 Task: Search one way flight ticket for 5 adults, 2 children, 1 infant in seat and 1 infant on lap in economy from Pellston: Pellston Regional/emmet County Airport to Springfield: Abraham Lincoln Capital Airport on 5-2-2023. Choice of flights is Sun country airlines. Number of bags: 2 carry on bags. Price is upto 60000. Outbound departure time preference is 5:15.
Action: Mouse moved to (332, 135)
Screenshot: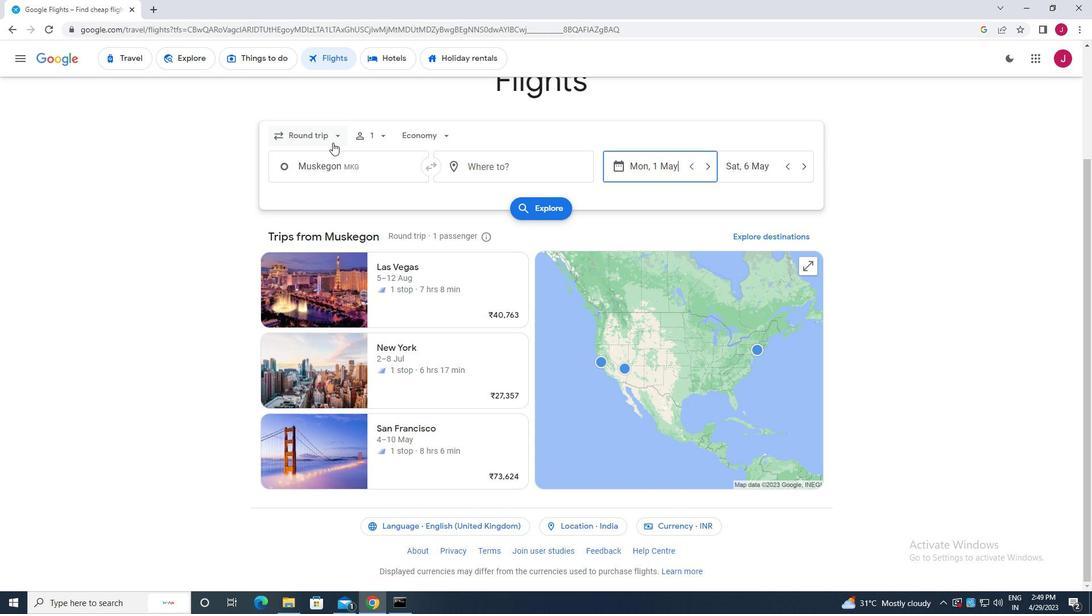 
Action: Mouse pressed left at (332, 135)
Screenshot: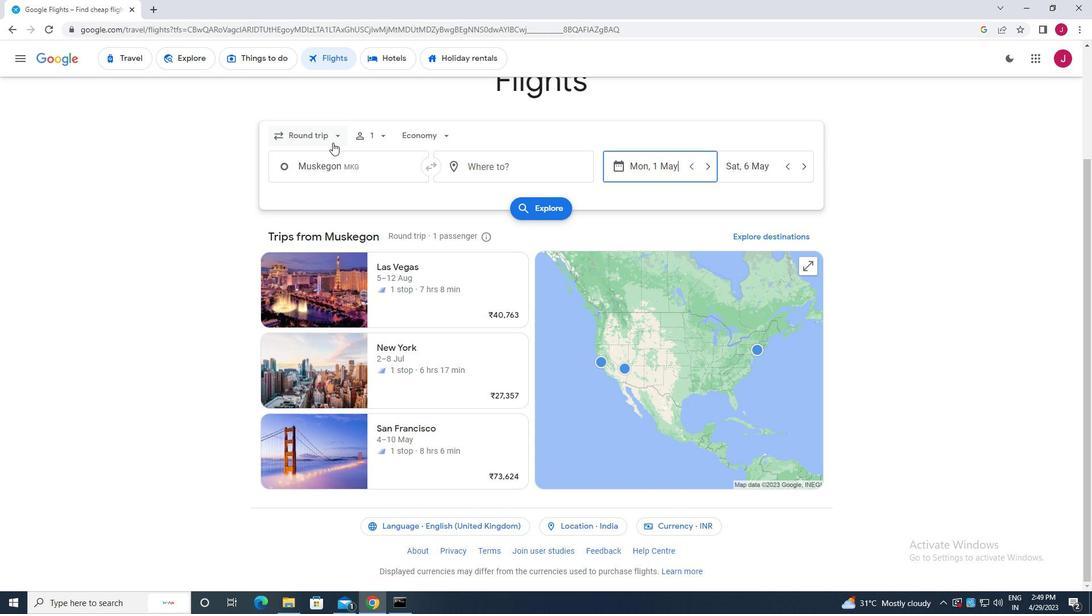 
Action: Mouse moved to (321, 187)
Screenshot: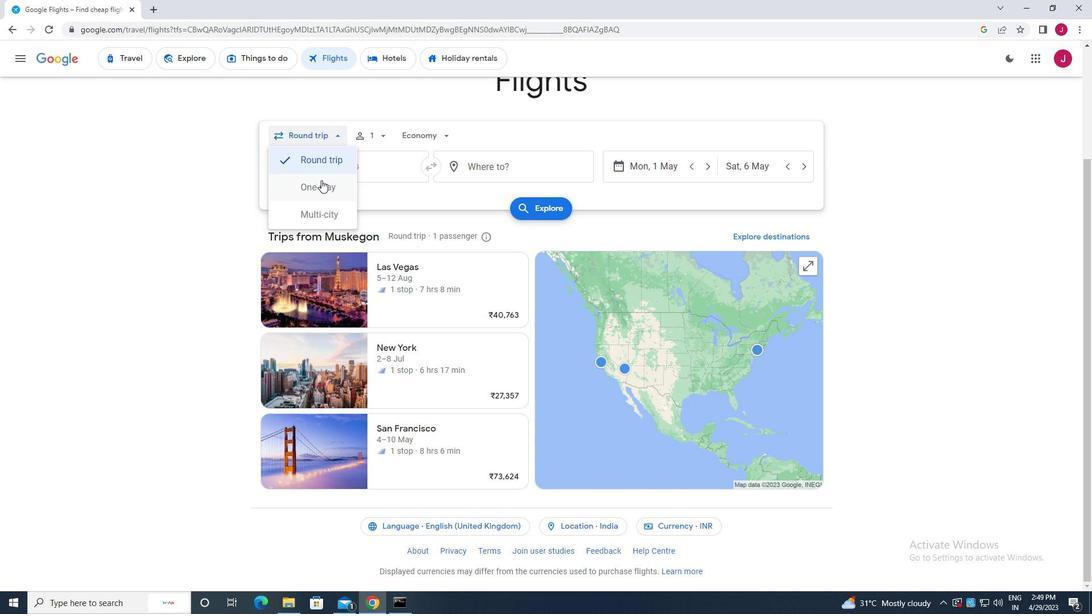 
Action: Mouse pressed left at (321, 187)
Screenshot: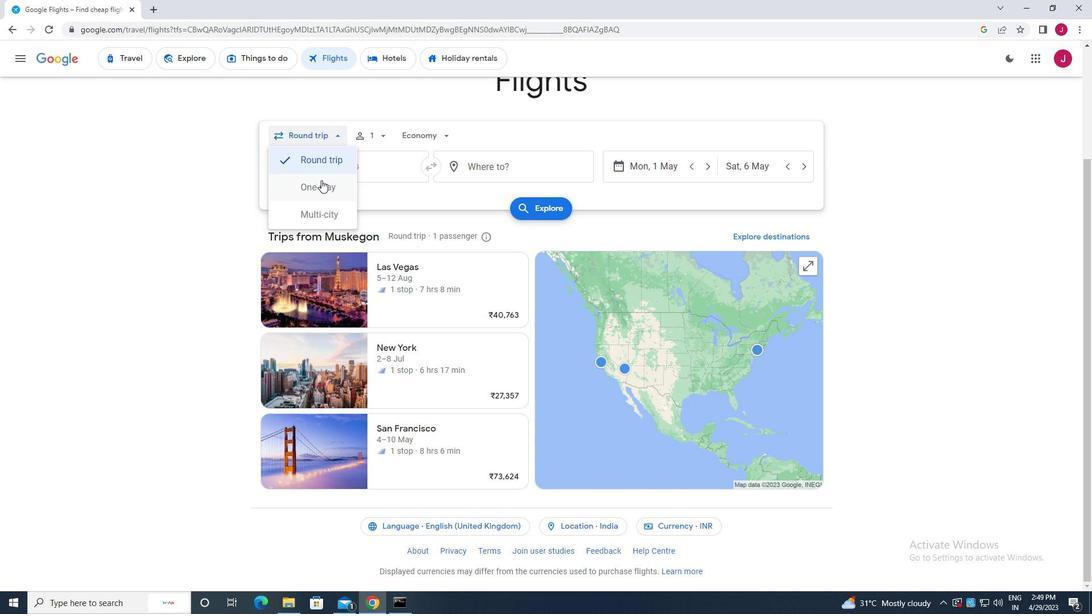 
Action: Mouse moved to (365, 131)
Screenshot: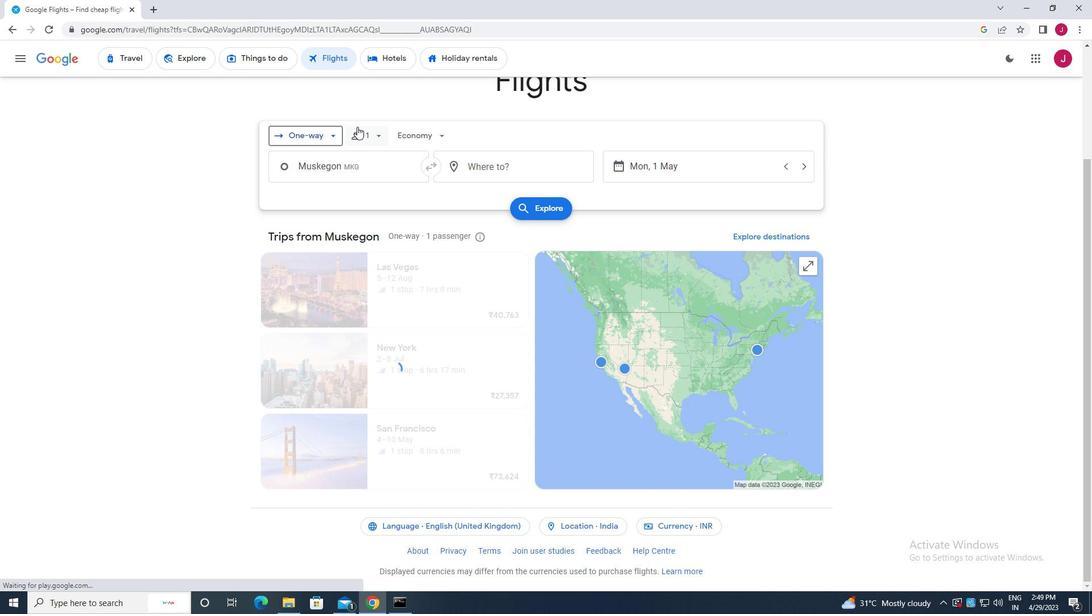 
Action: Mouse pressed left at (365, 131)
Screenshot: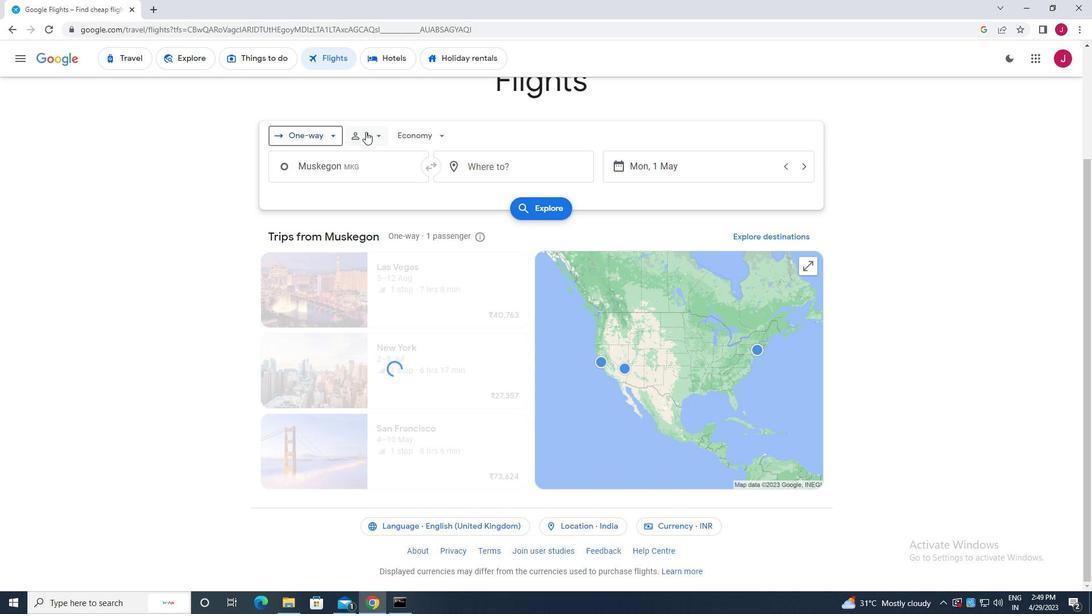 
Action: Mouse moved to (469, 162)
Screenshot: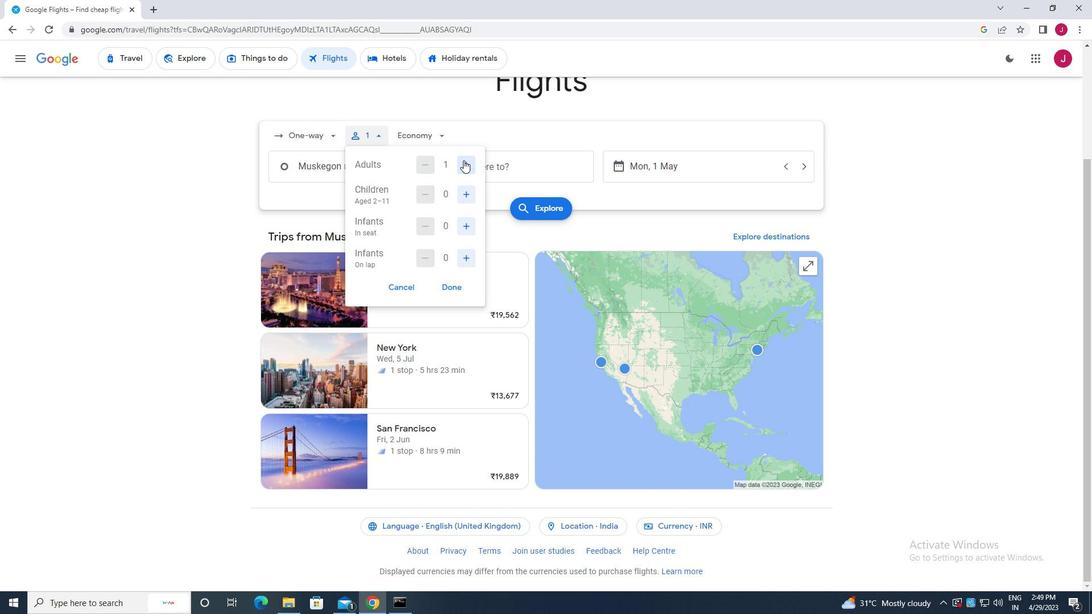 
Action: Mouse pressed left at (469, 162)
Screenshot: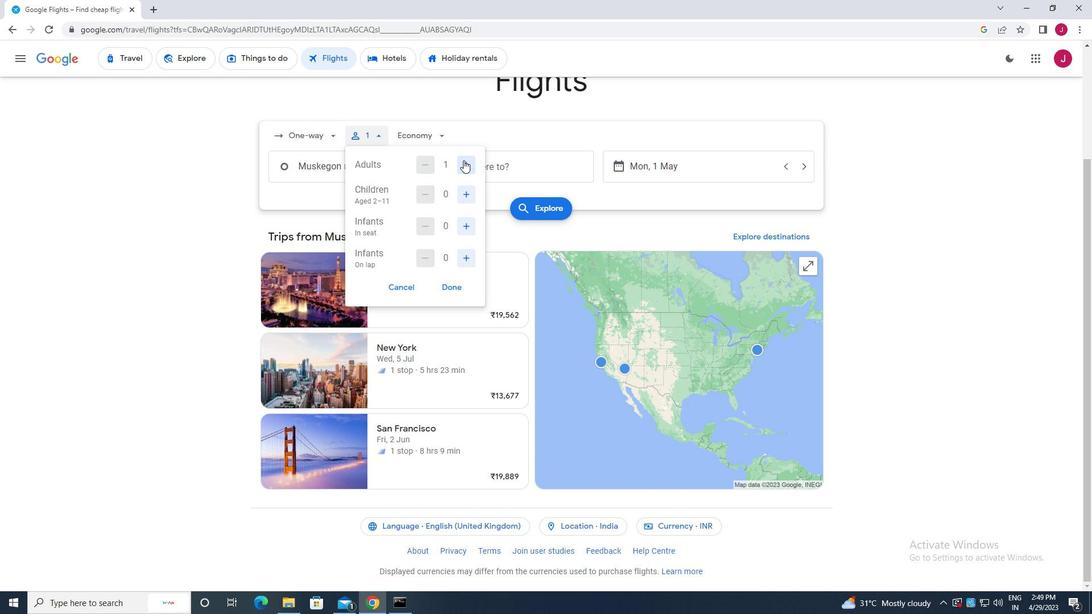 
Action: Mouse pressed left at (469, 162)
Screenshot: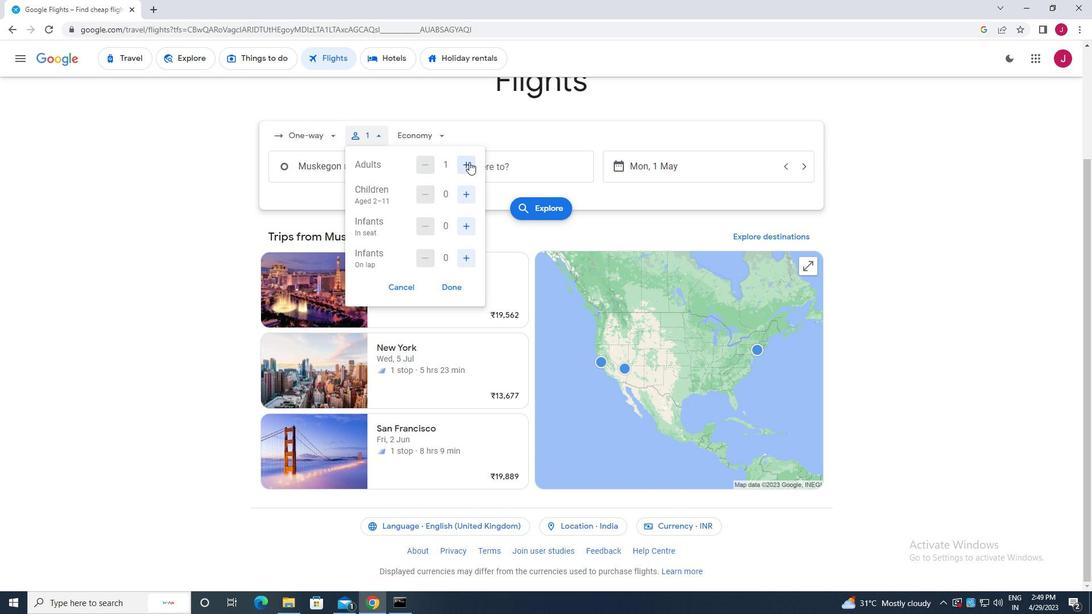 
Action: Mouse pressed left at (469, 162)
Screenshot: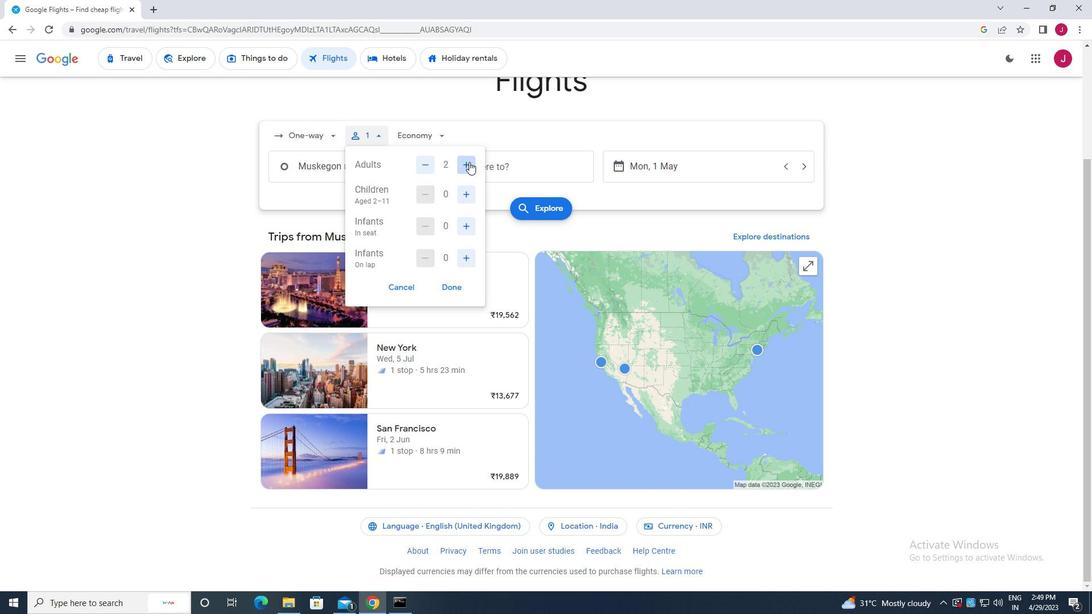 
Action: Mouse pressed left at (469, 162)
Screenshot: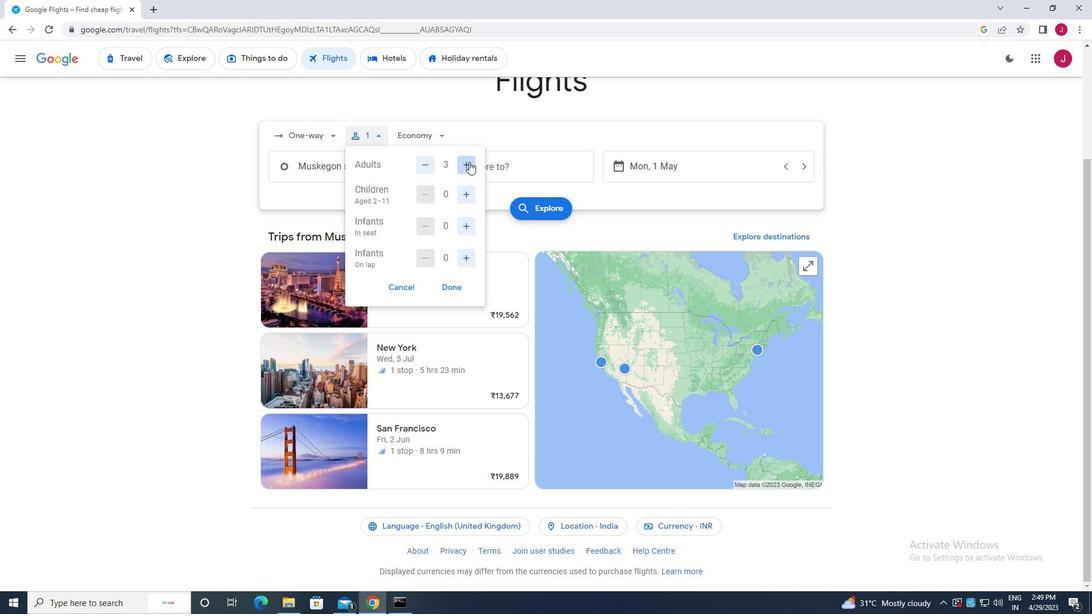 
Action: Mouse moved to (473, 194)
Screenshot: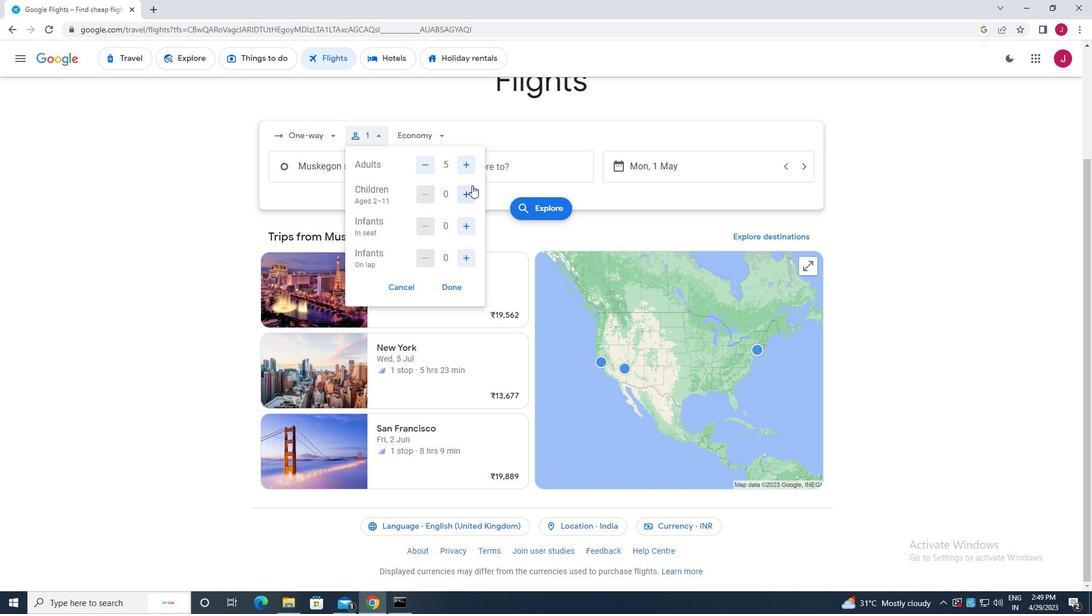 
Action: Mouse pressed left at (473, 194)
Screenshot: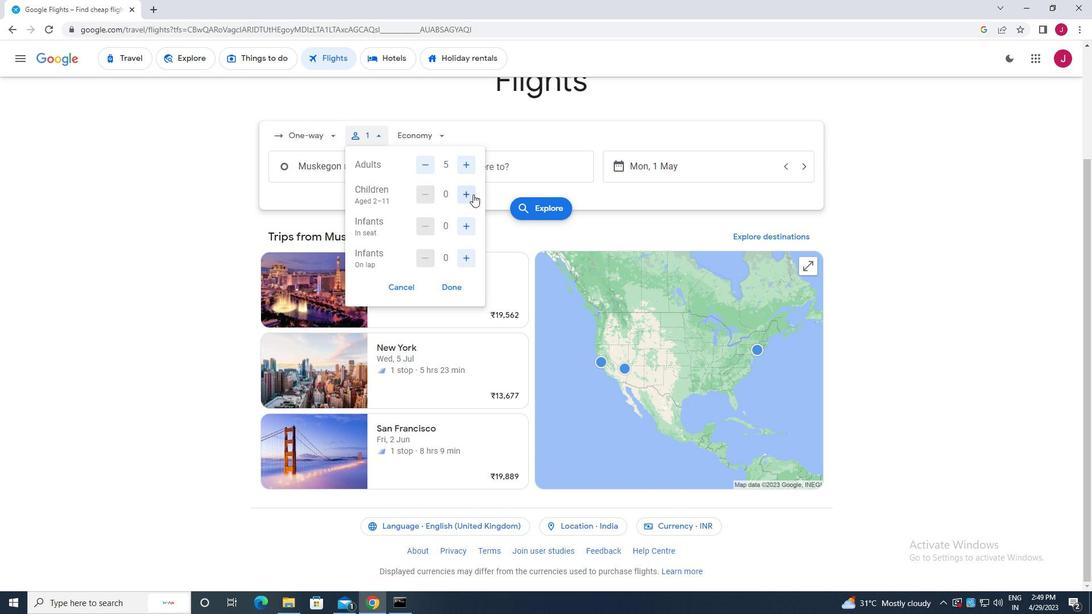 
Action: Mouse pressed left at (473, 194)
Screenshot: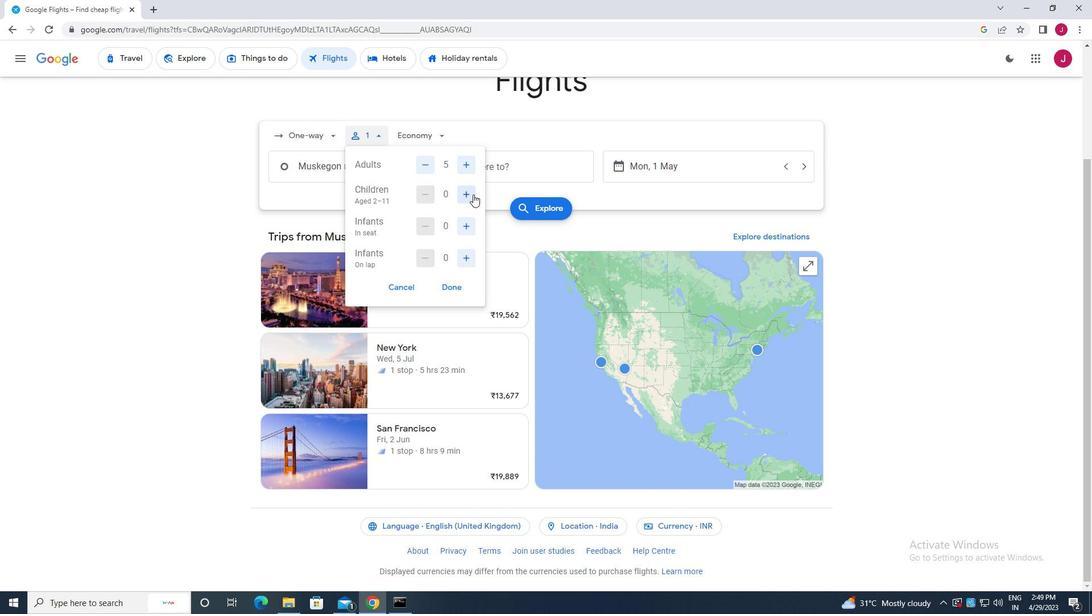 
Action: Mouse moved to (467, 222)
Screenshot: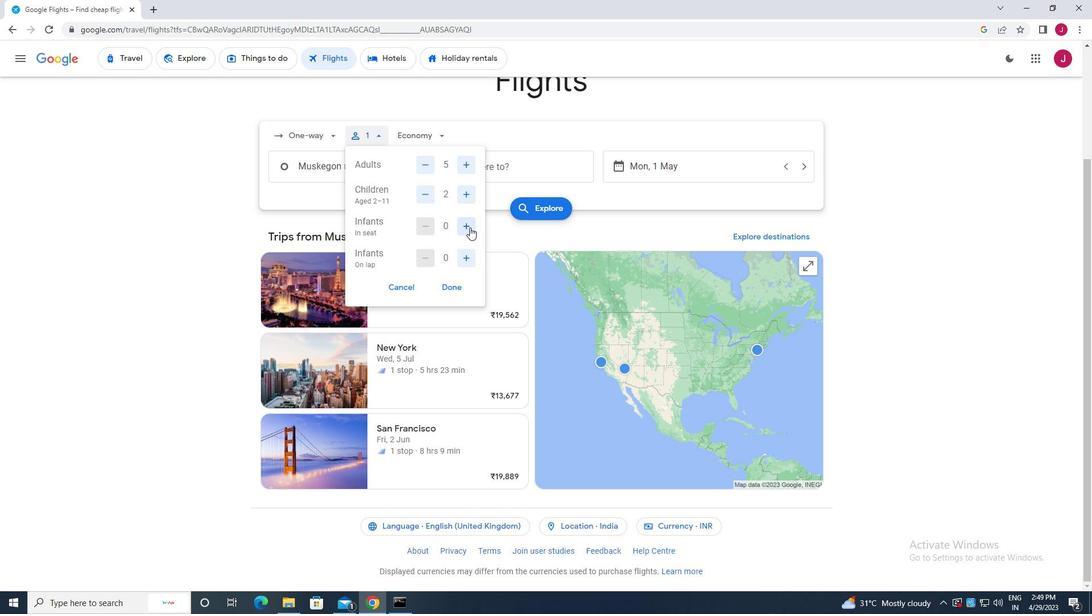 
Action: Mouse pressed left at (467, 222)
Screenshot: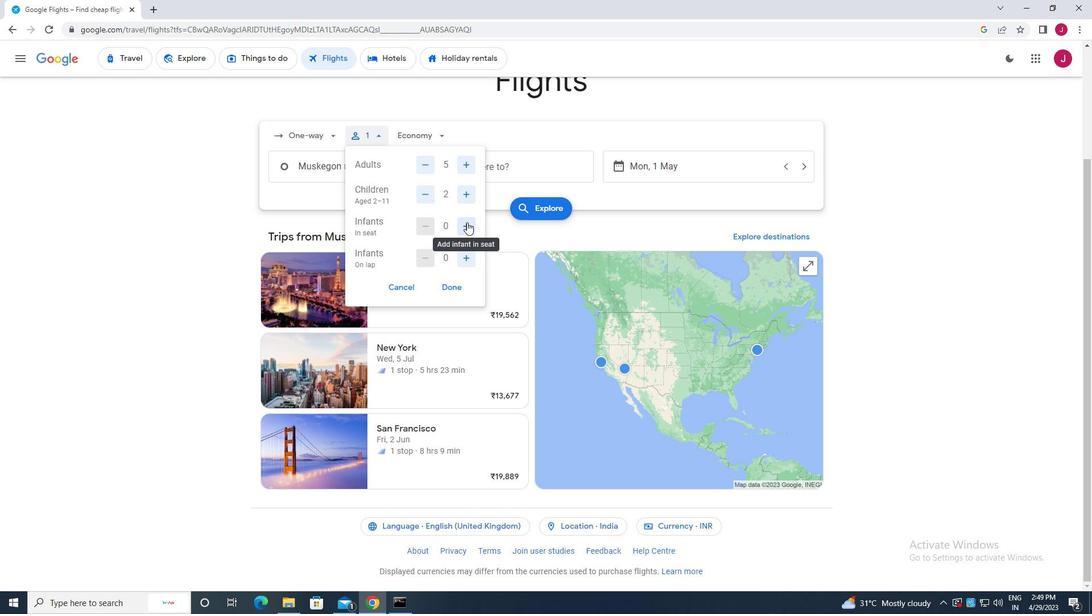 
Action: Mouse moved to (467, 258)
Screenshot: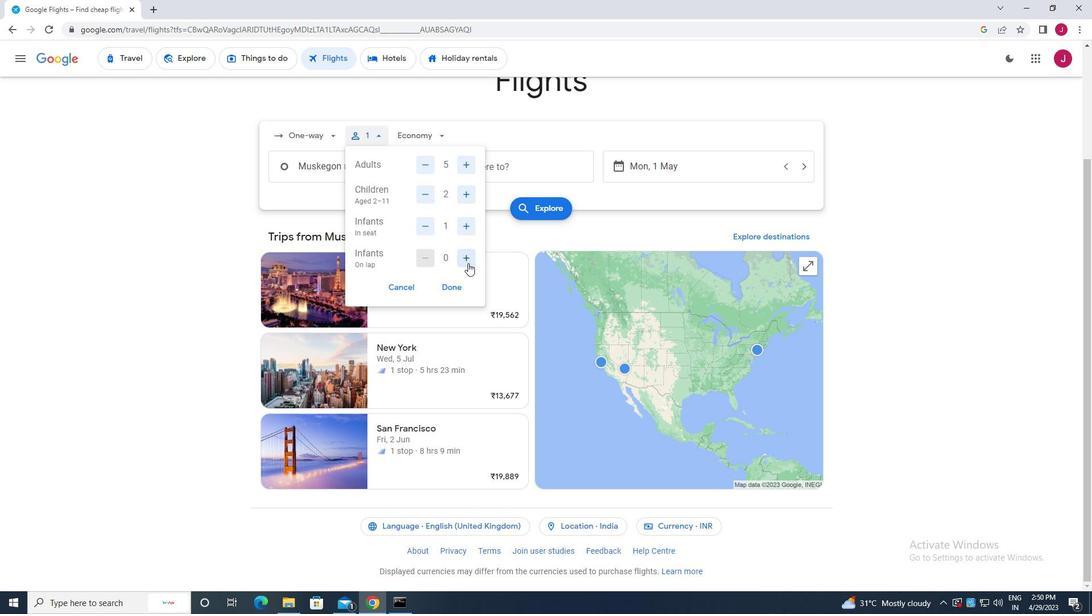 
Action: Mouse pressed left at (467, 258)
Screenshot: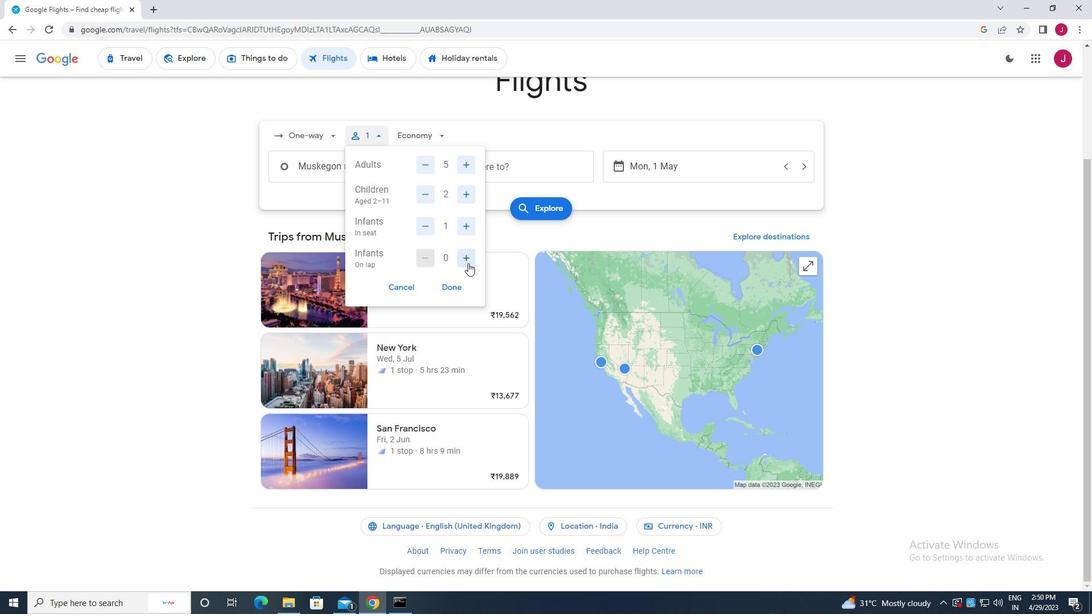 
Action: Mouse moved to (452, 288)
Screenshot: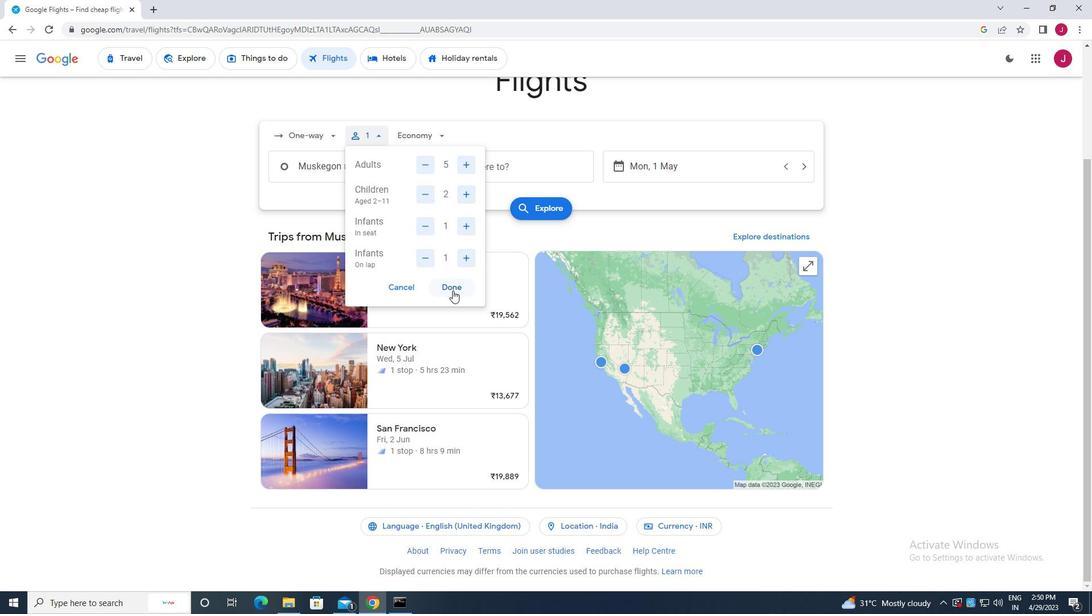 
Action: Mouse pressed left at (452, 288)
Screenshot: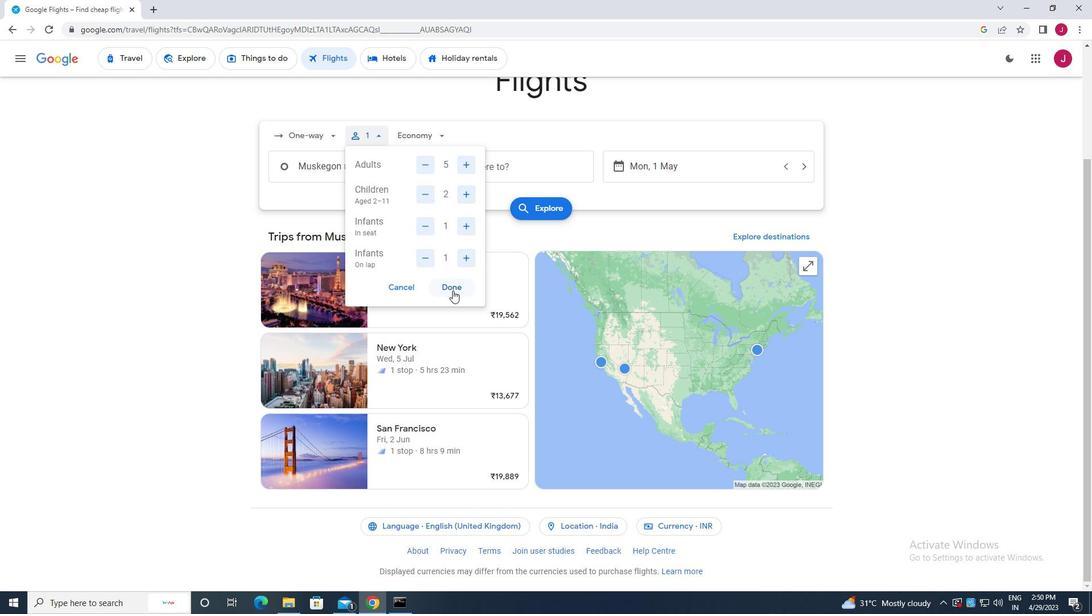 
Action: Mouse moved to (431, 132)
Screenshot: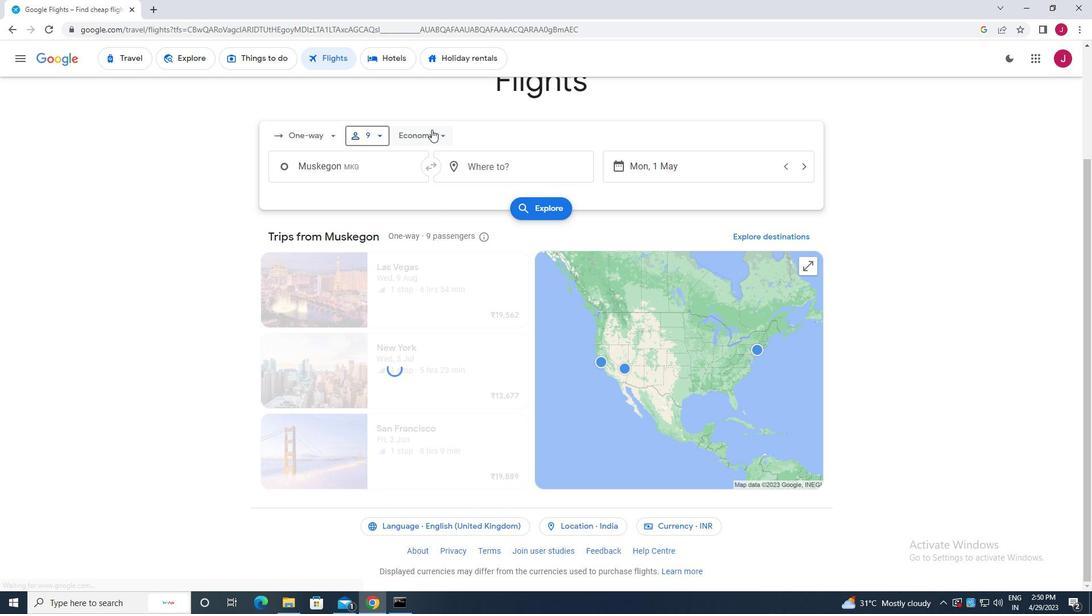 
Action: Mouse pressed left at (431, 132)
Screenshot: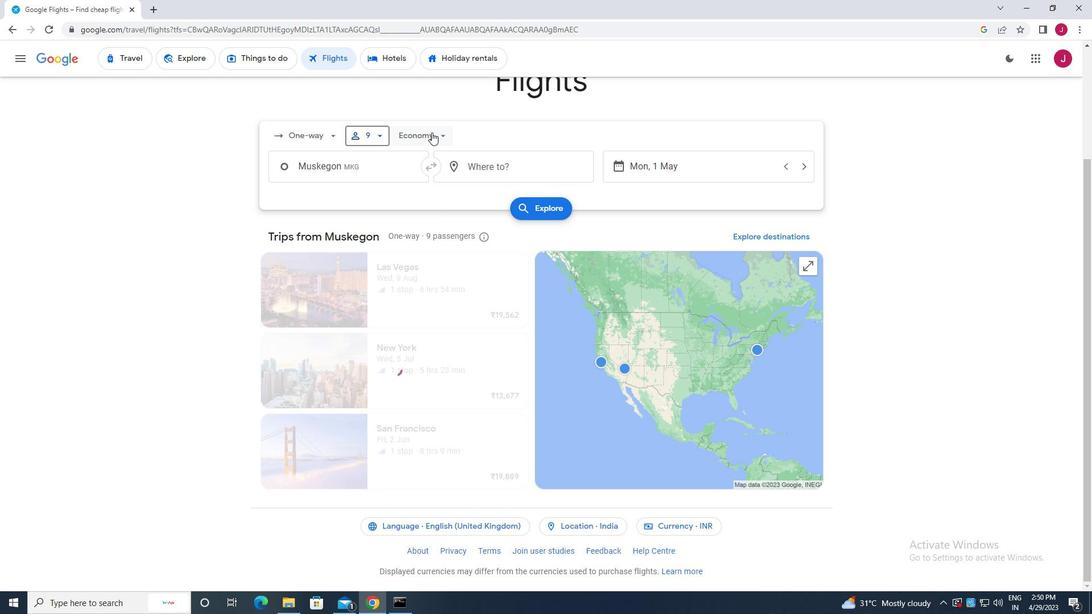 
Action: Mouse moved to (443, 160)
Screenshot: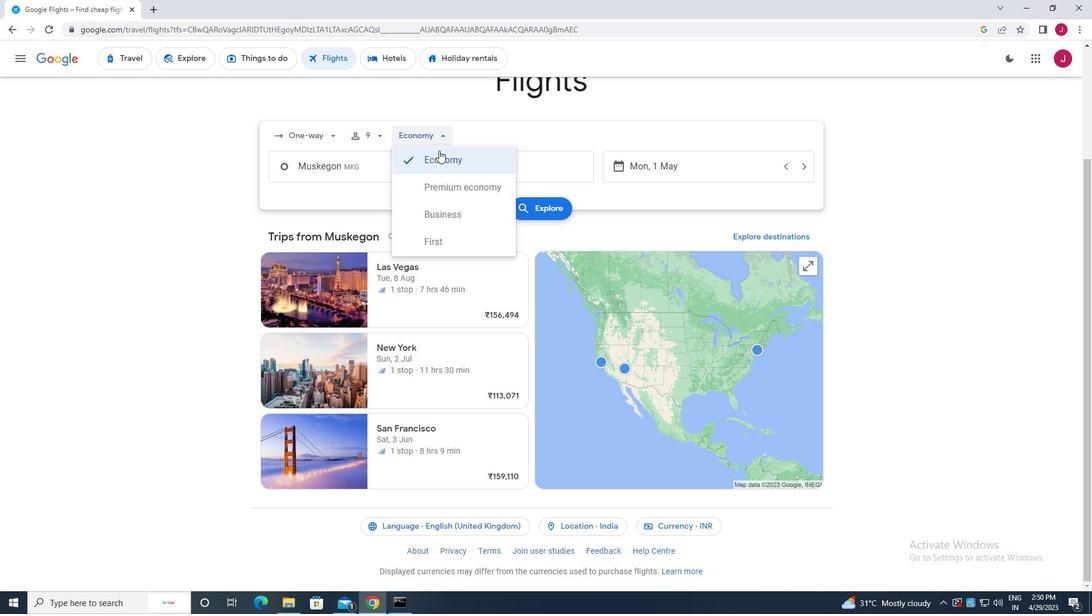 
Action: Mouse pressed left at (443, 160)
Screenshot: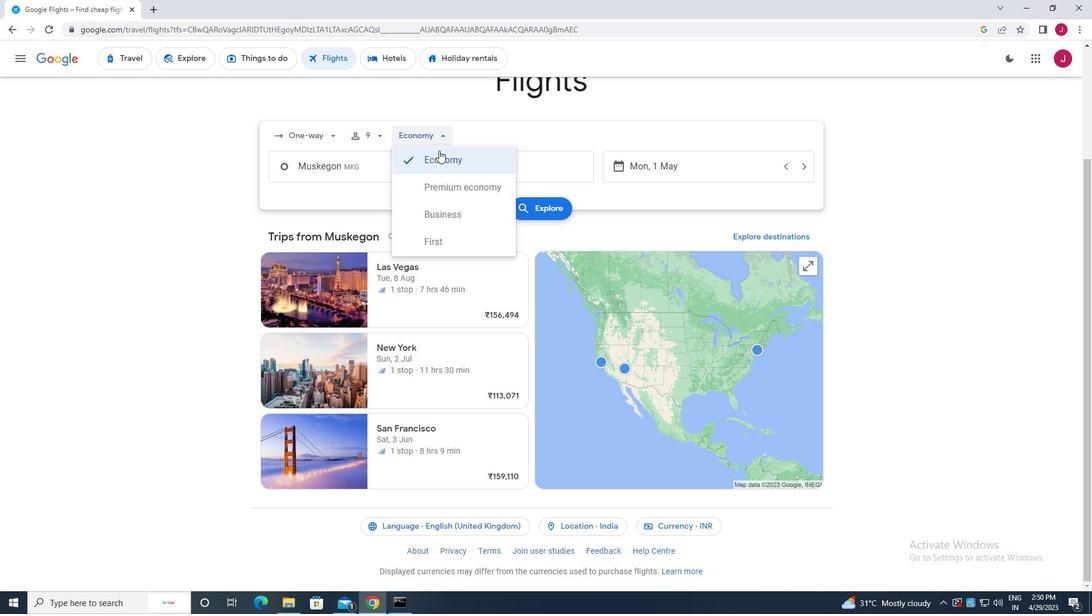 
Action: Mouse moved to (369, 168)
Screenshot: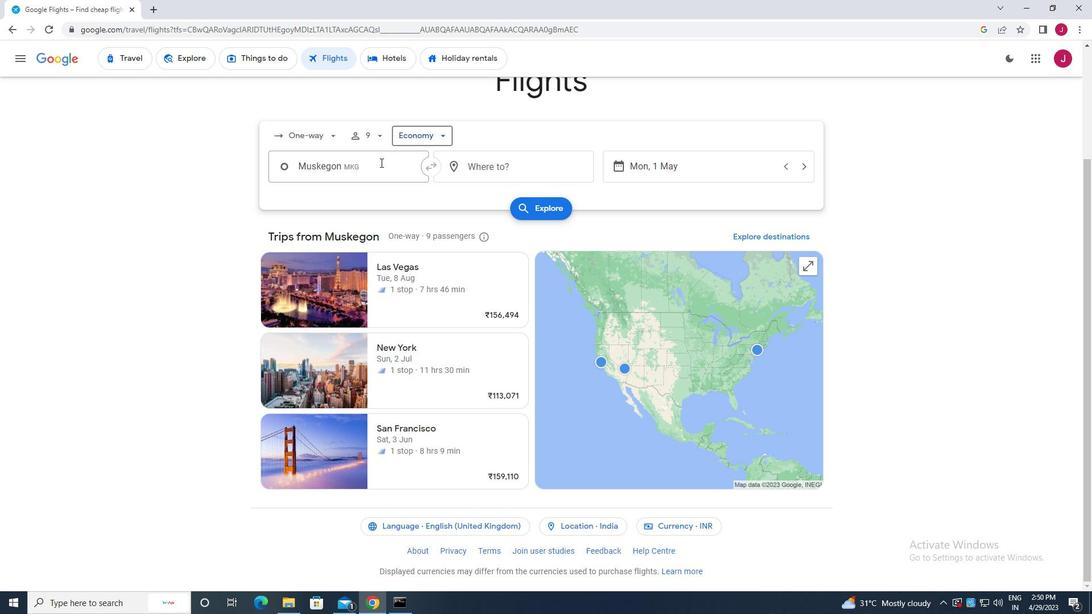 
Action: Mouse pressed left at (369, 168)
Screenshot: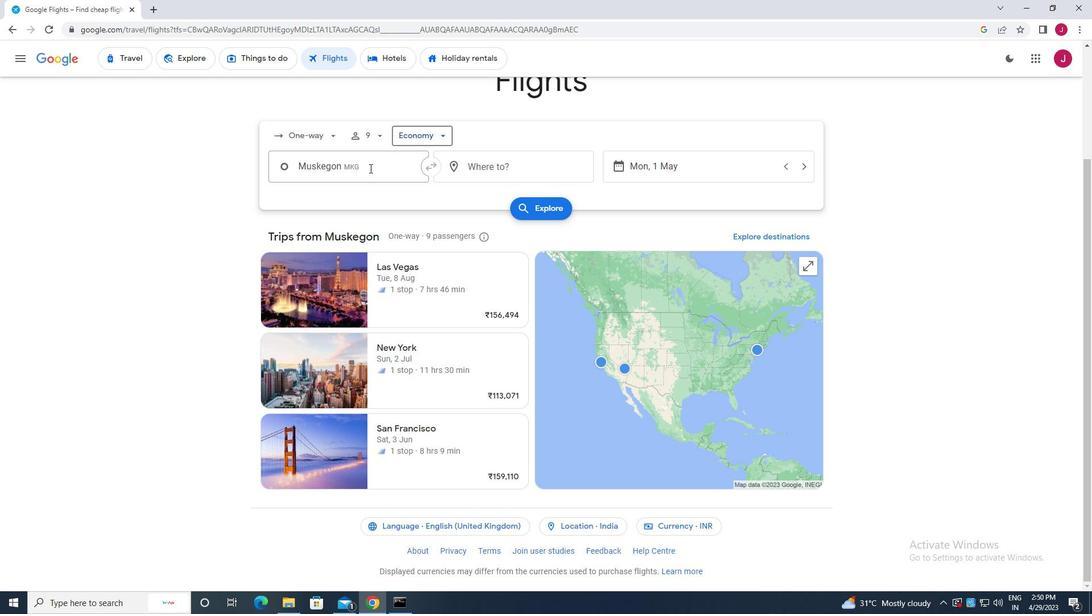 
Action: Mouse moved to (366, 170)
Screenshot: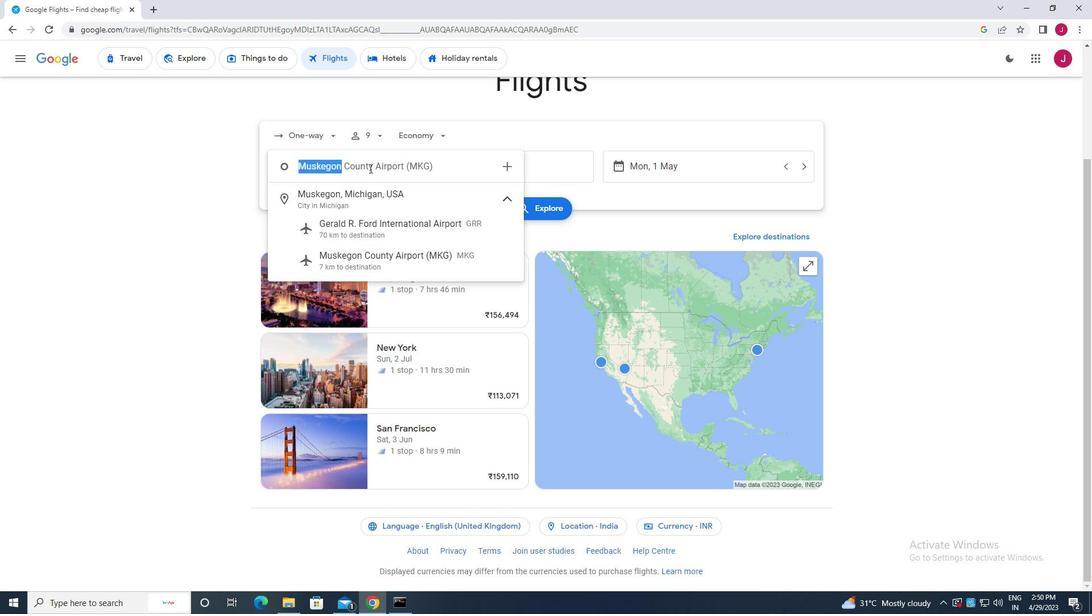 
Action: Key pressed pellston
Screenshot: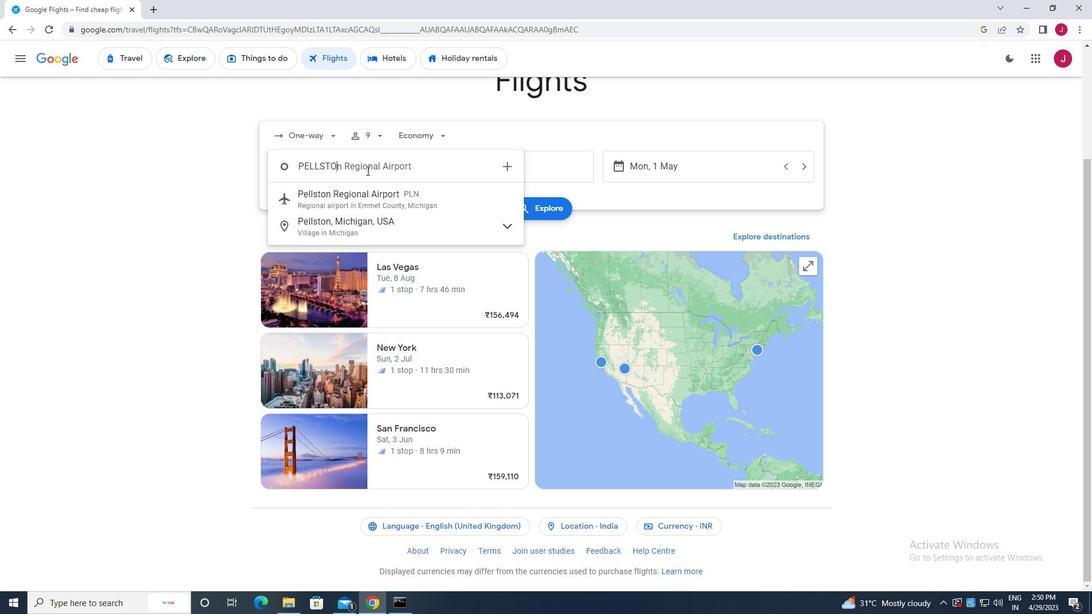 
Action: Mouse moved to (372, 193)
Screenshot: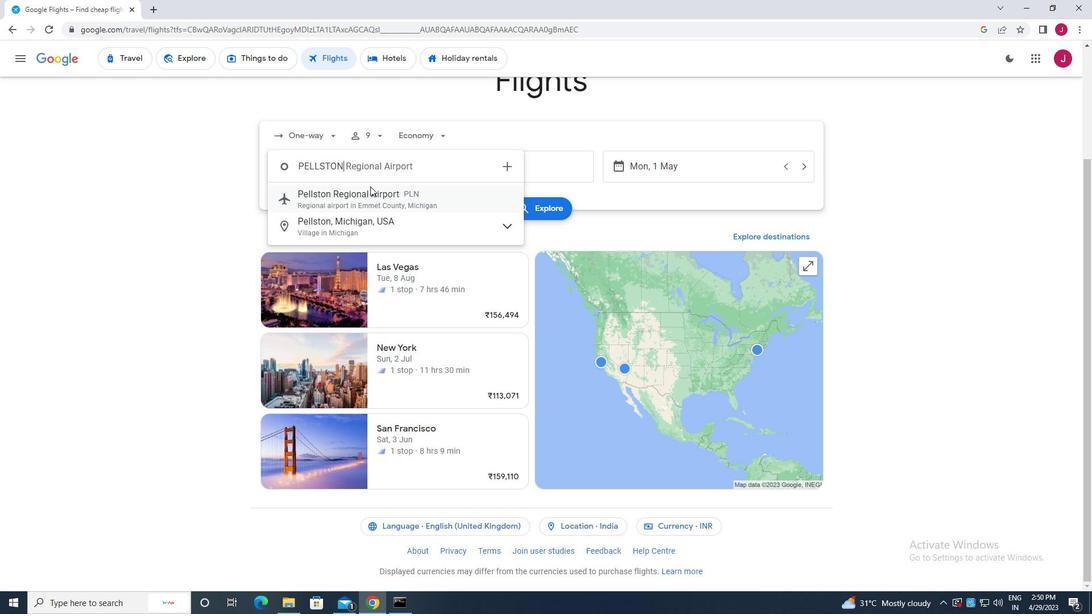 
Action: Mouse pressed left at (372, 193)
Screenshot: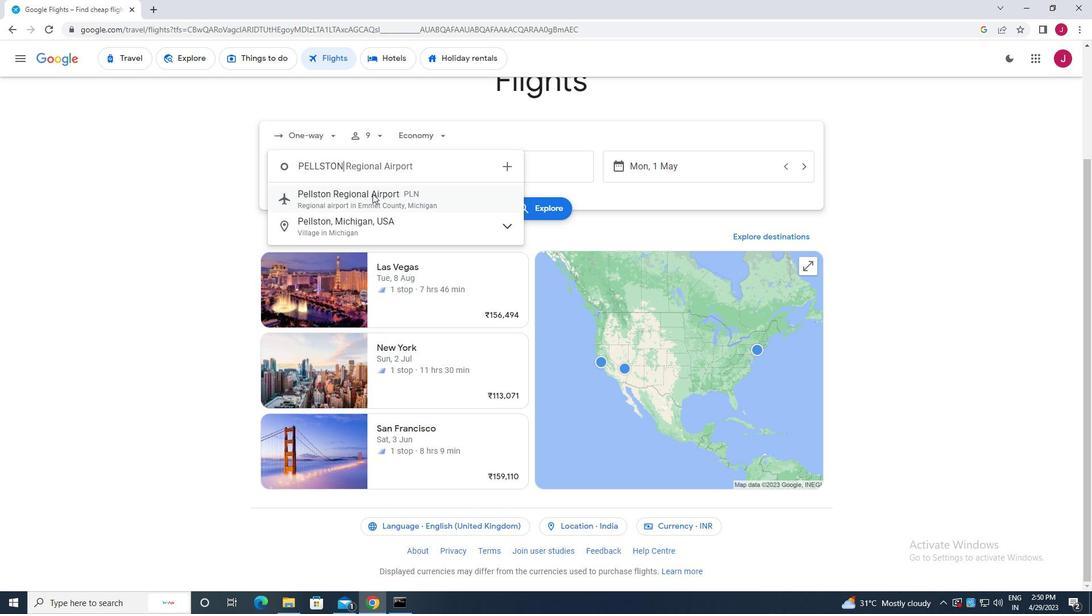 
Action: Mouse moved to (498, 172)
Screenshot: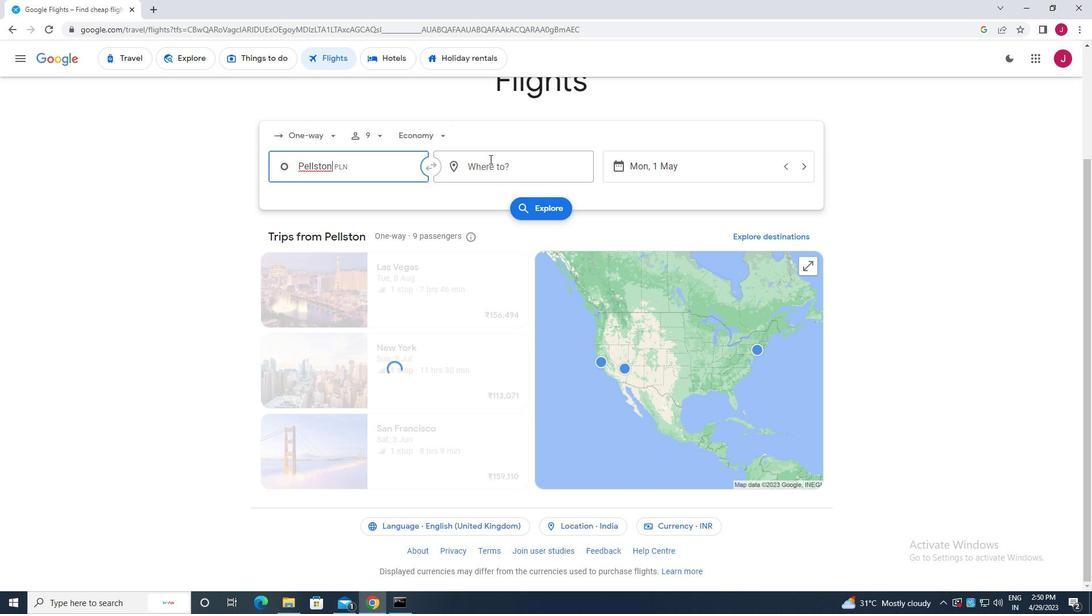 
Action: Mouse pressed left at (498, 172)
Screenshot: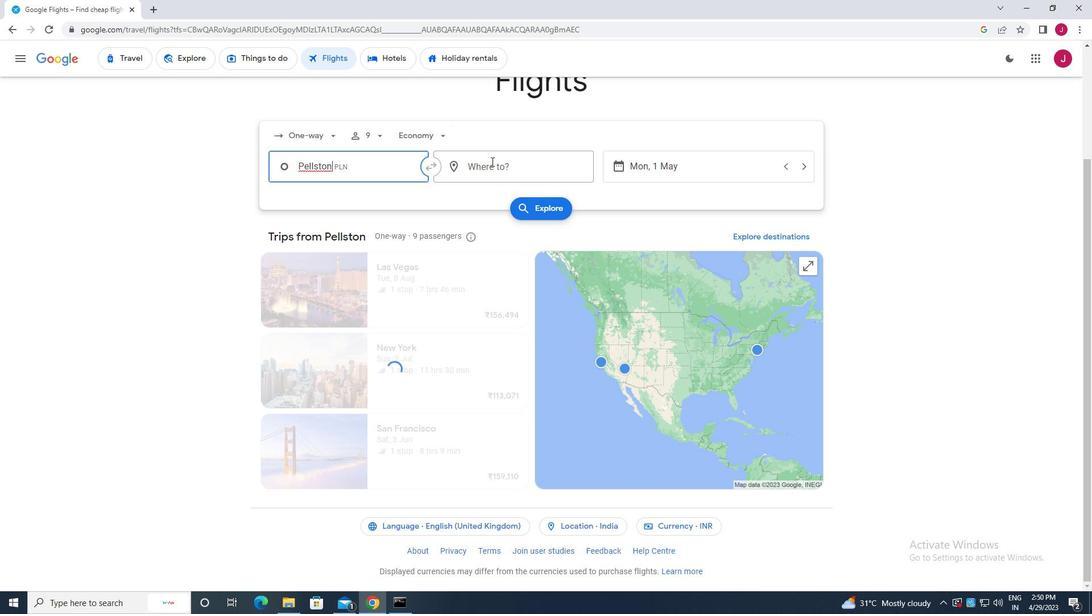 
Action: Mouse moved to (488, 171)
Screenshot: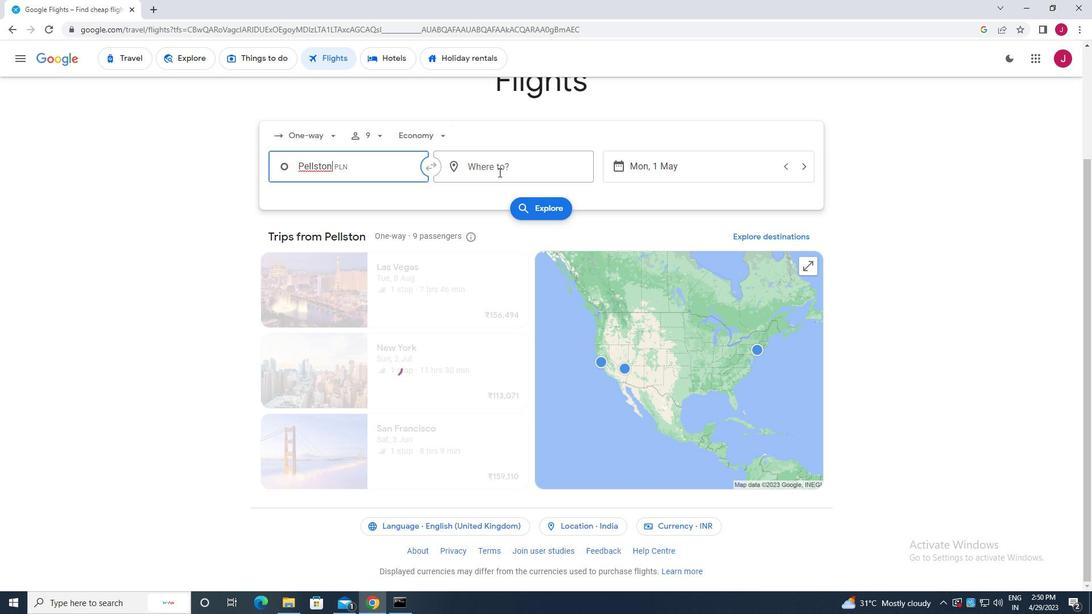 
Action: Key pressed springshi<Key.backspace><Key.backspace><Key.backspace>fi
Screenshot: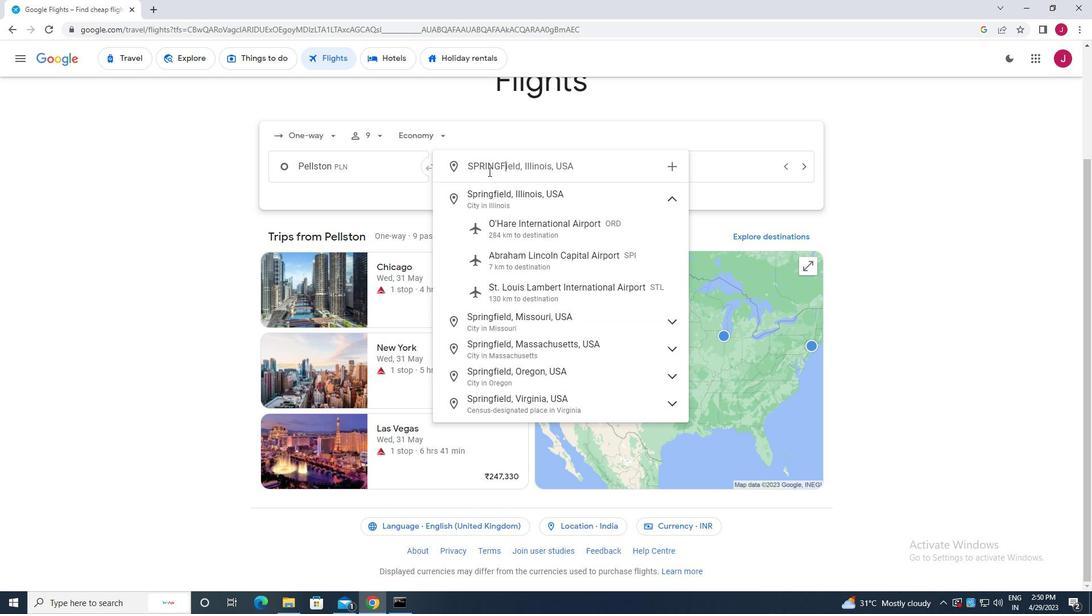 
Action: Mouse moved to (563, 251)
Screenshot: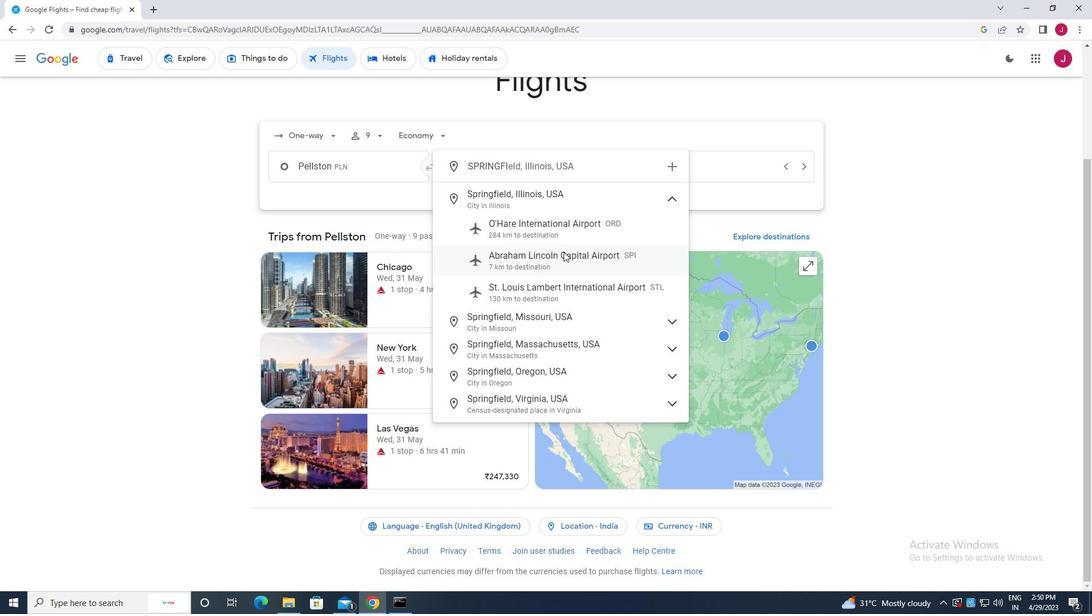 
Action: Mouse pressed left at (563, 251)
Screenshot: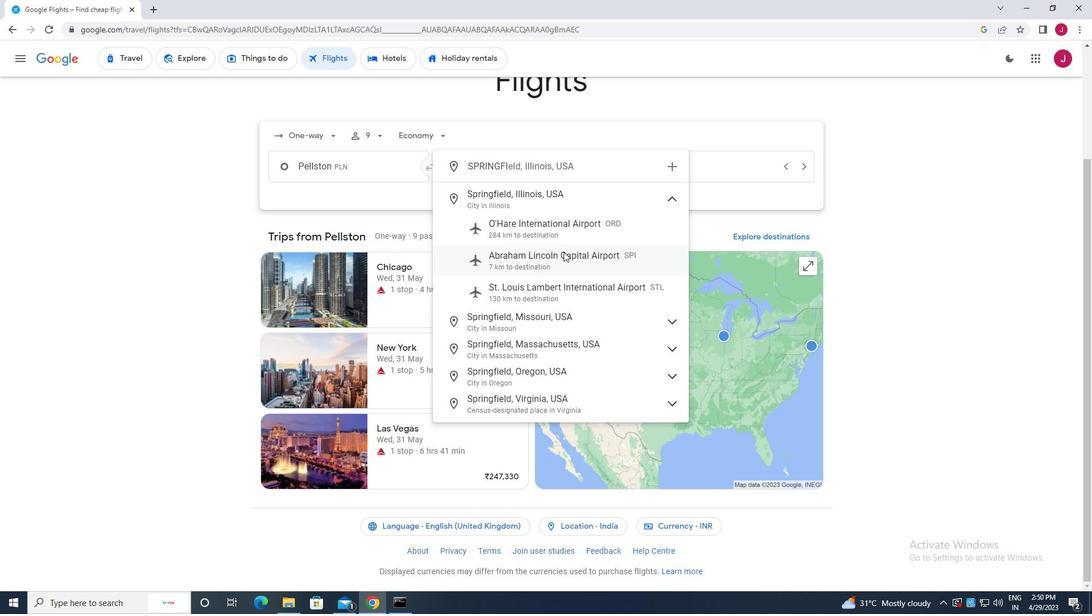 
Action: Mouse moved to (668, 157)
Screenshot: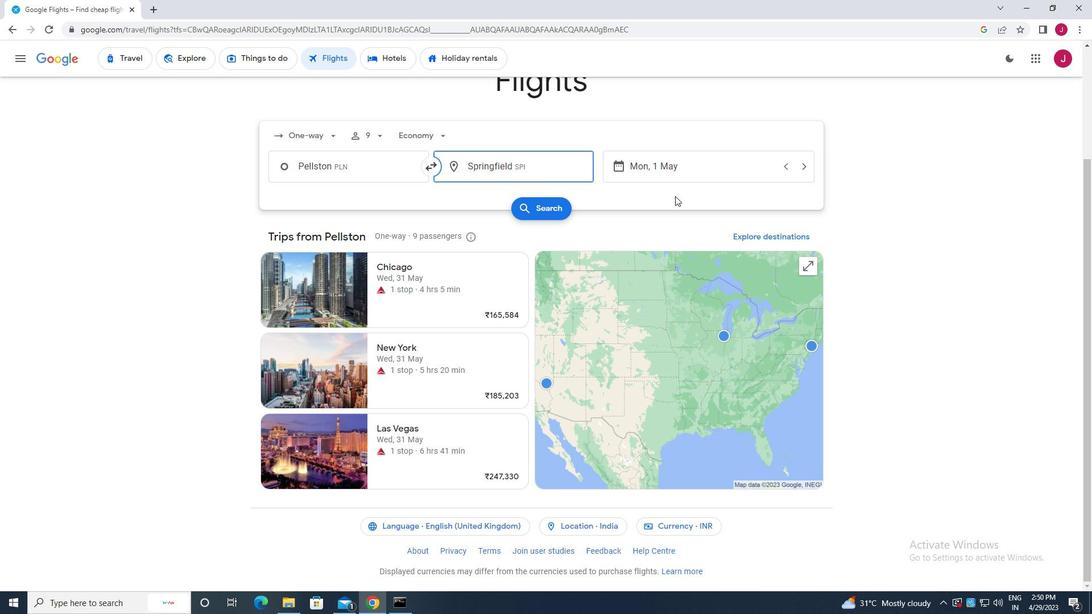 
Action: Mouse pressed left at (668, 157)
Screenshot: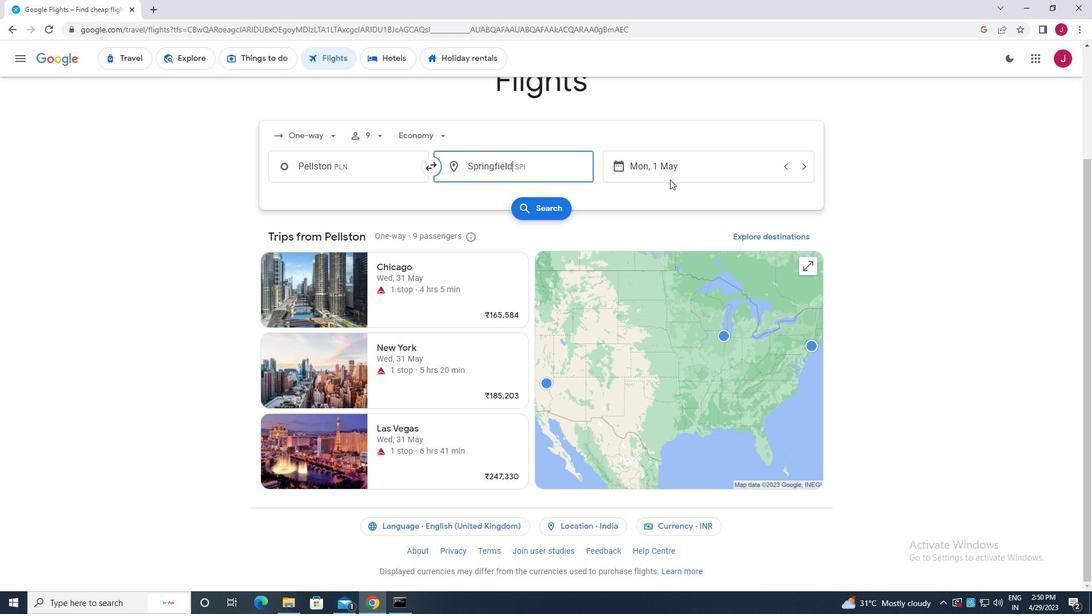 
Action: Mouse moved to (686, 253)
Screenshot: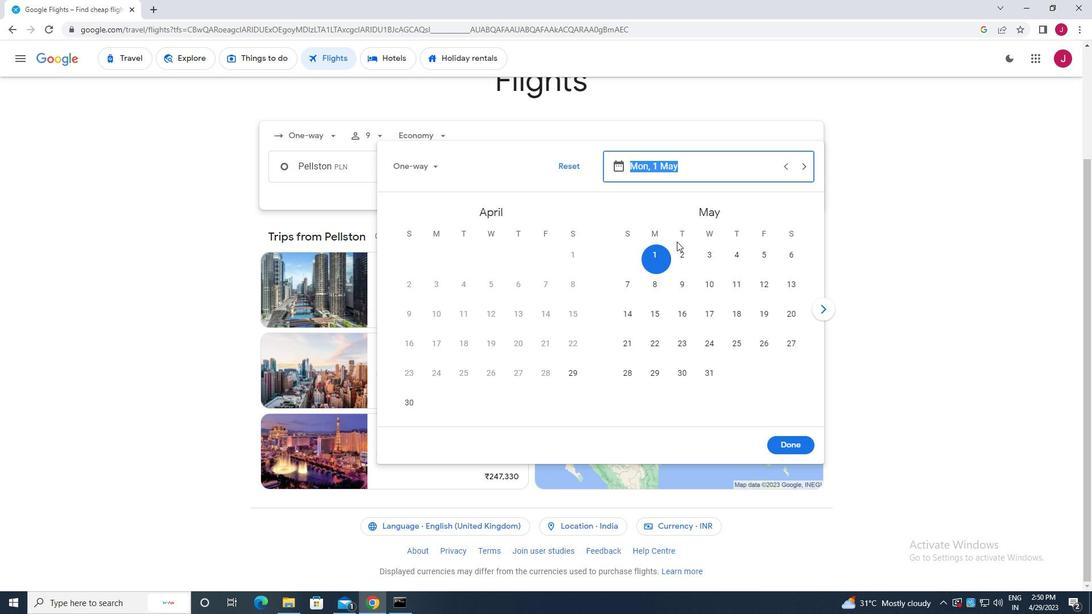 
Action: Mouse pressed left at (686, 253)
Screenshot: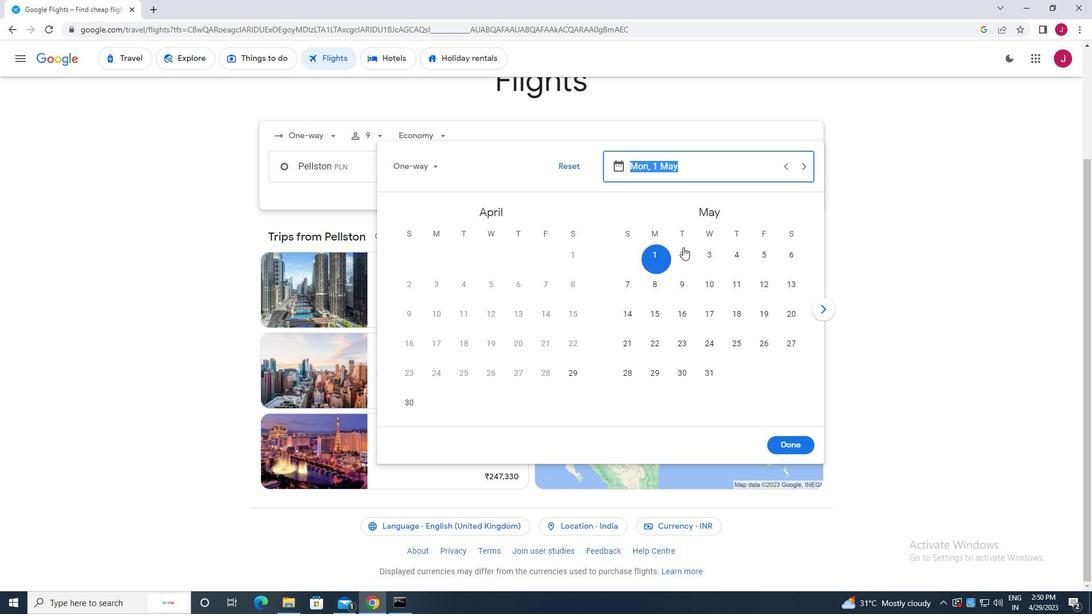 
Action: Mouse moved to (800, 445)
Screenshot: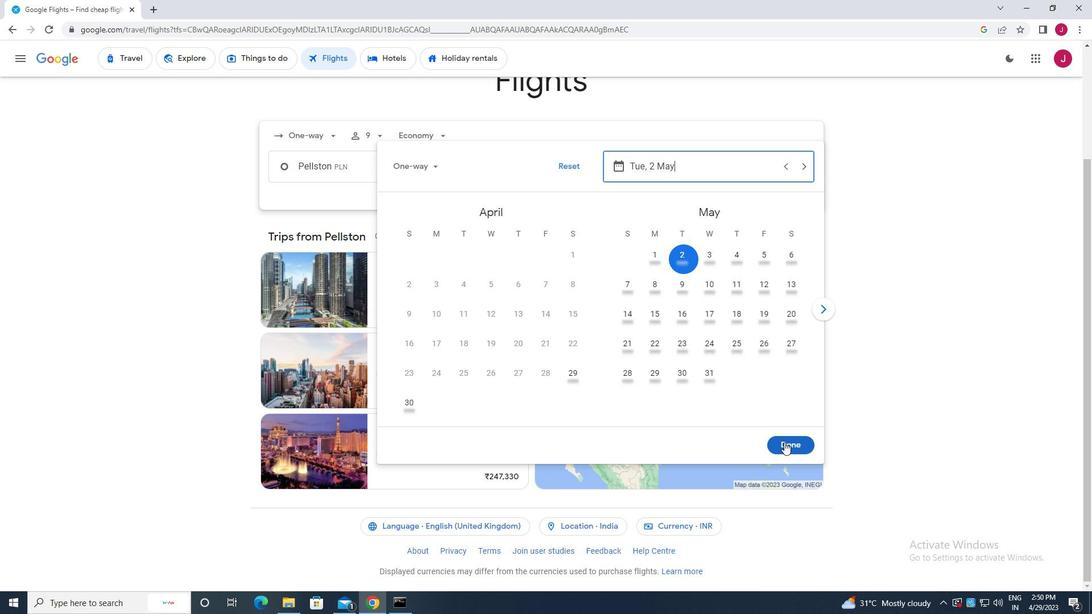 
Action: Mouse pressed left at (800, 445)
Screenshot: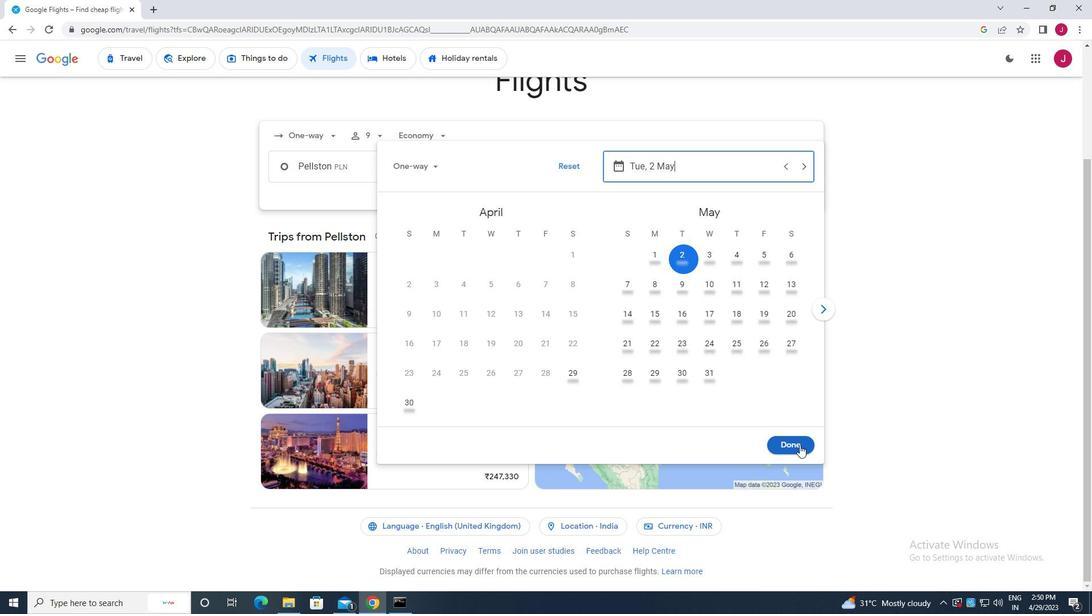 
Action: Mouse moved to (557, 204)
Screenshot: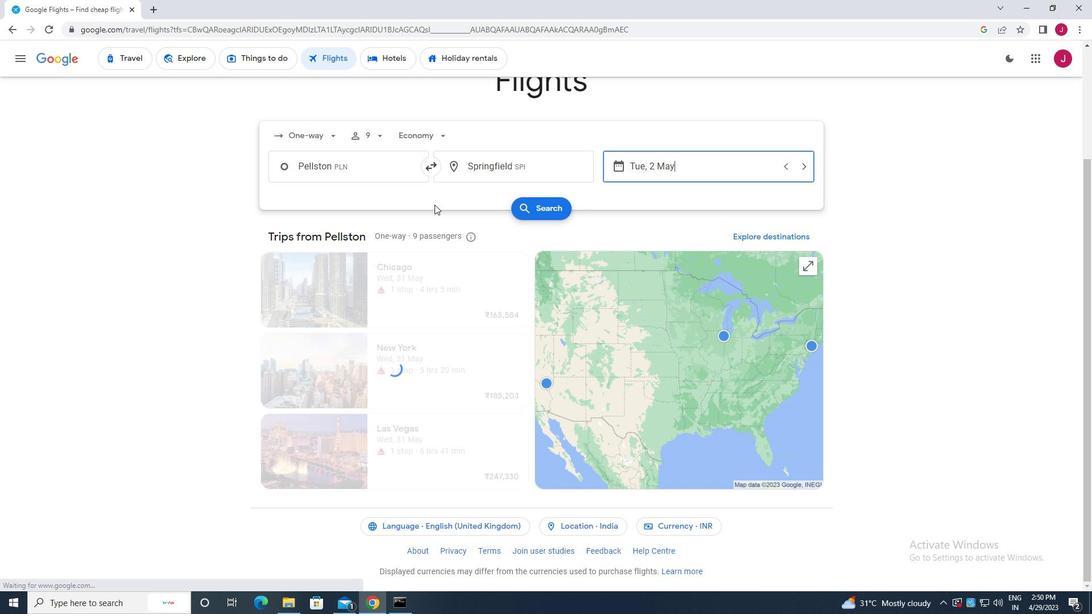 
Action: Mouse pressed left at (557, 204)
Screenshot: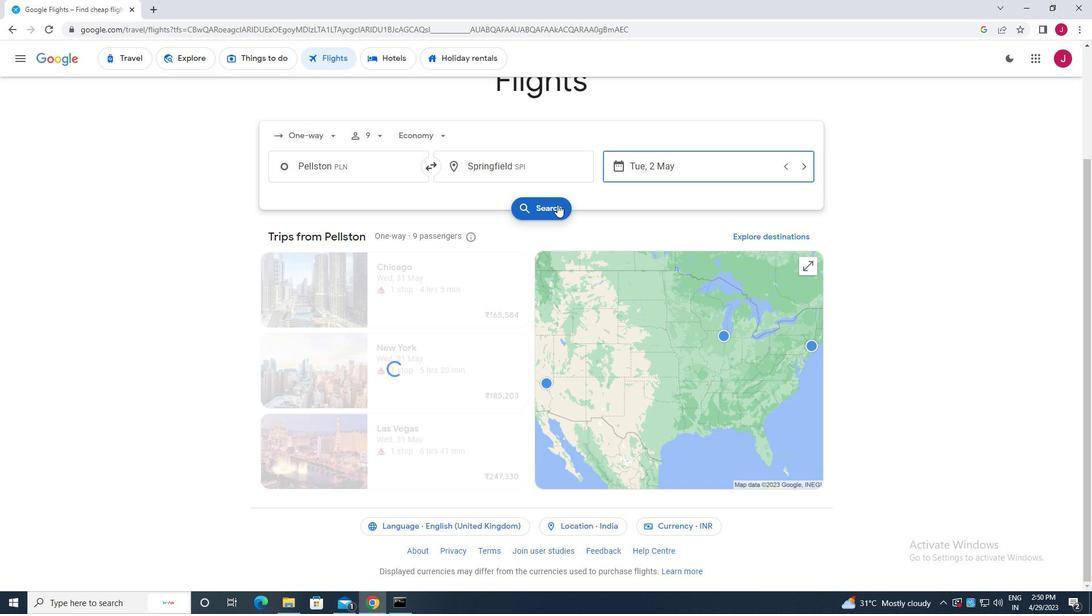 
Action: Mouse moved to (290, 158)
Screenshot: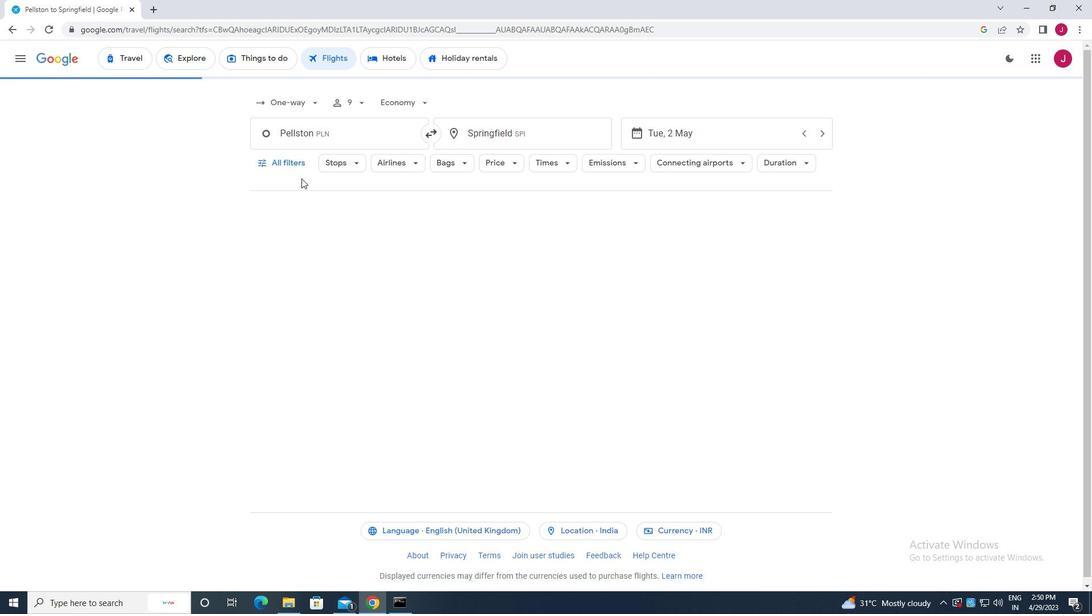 
Action: Mouse pressed left at (290, 158)
Screenshot: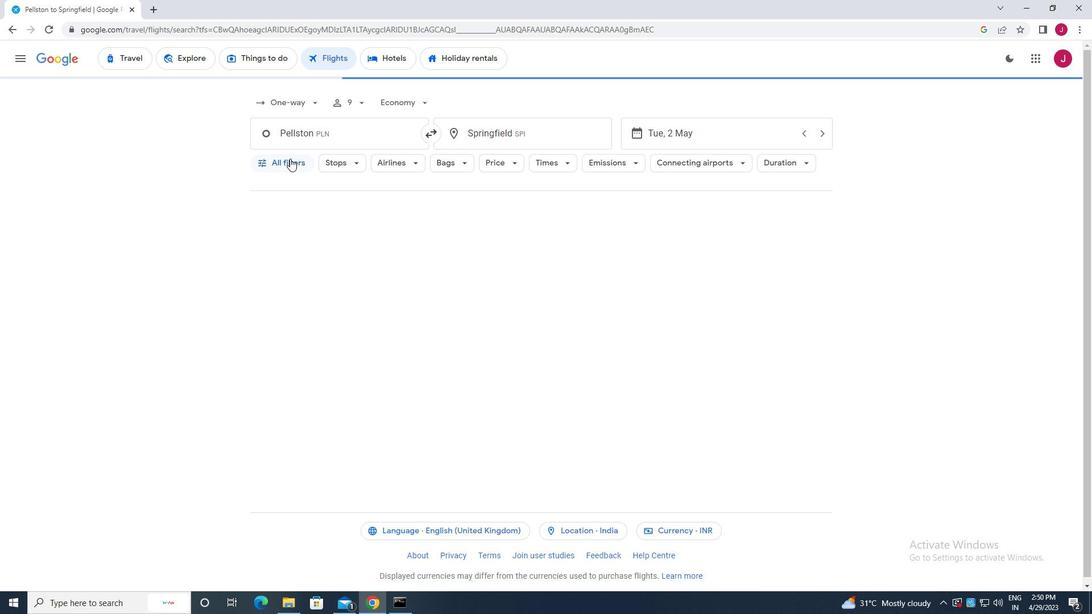 
Action: Mouse moved to (300, 264)
Screenshot: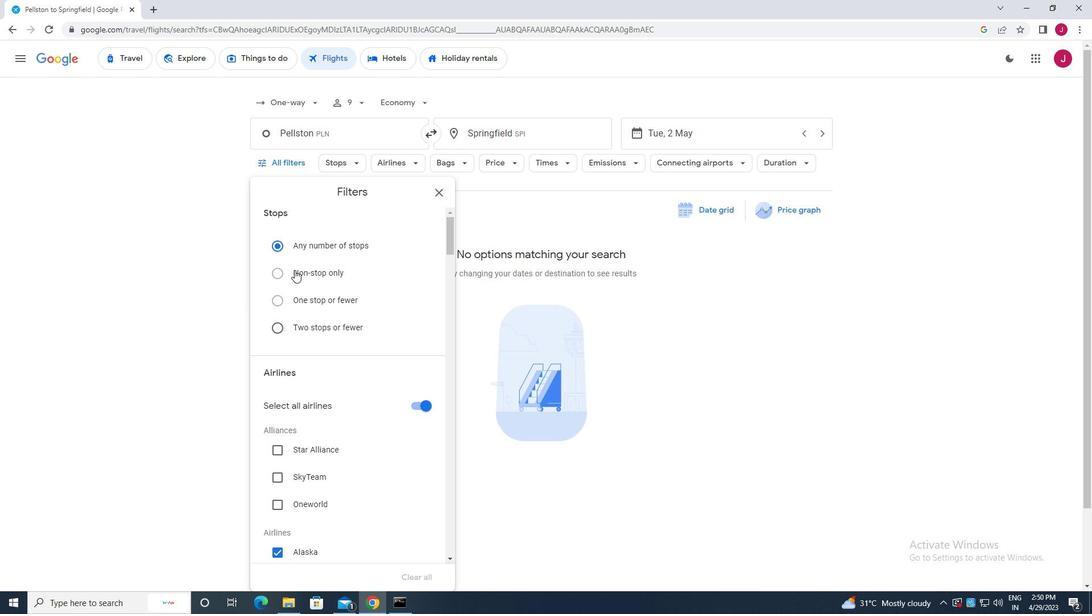
Action: Mouse scrolled (300, 263) with delta (0, 0)
Screenshot: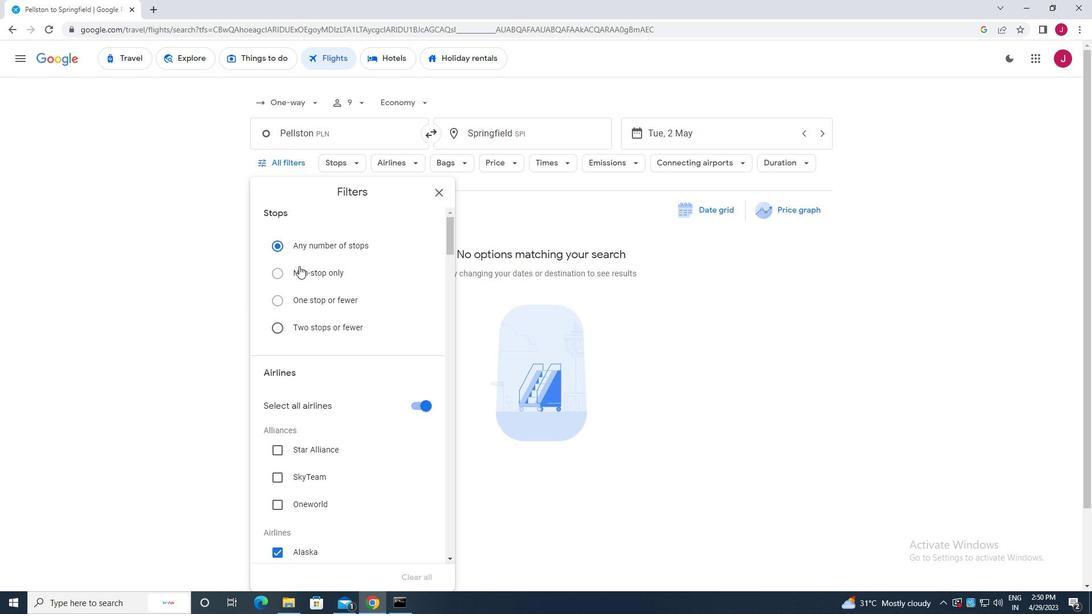 
Action: Mouse scrolled (300, 263) with delta (0, 0)
Screenshot: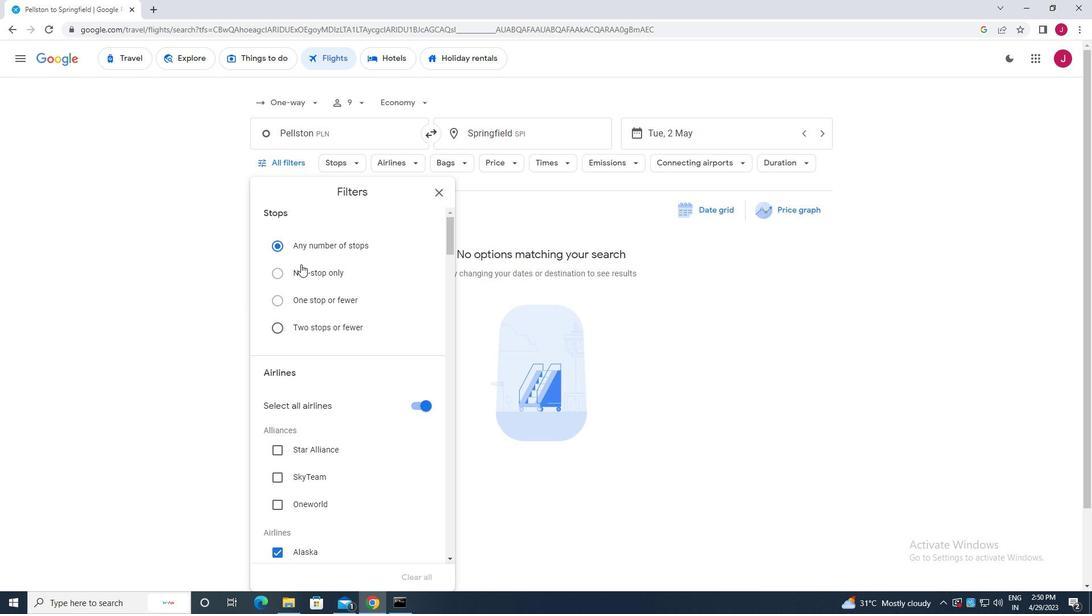 
Action: Mouse moved to (422, 292)
Screenshot: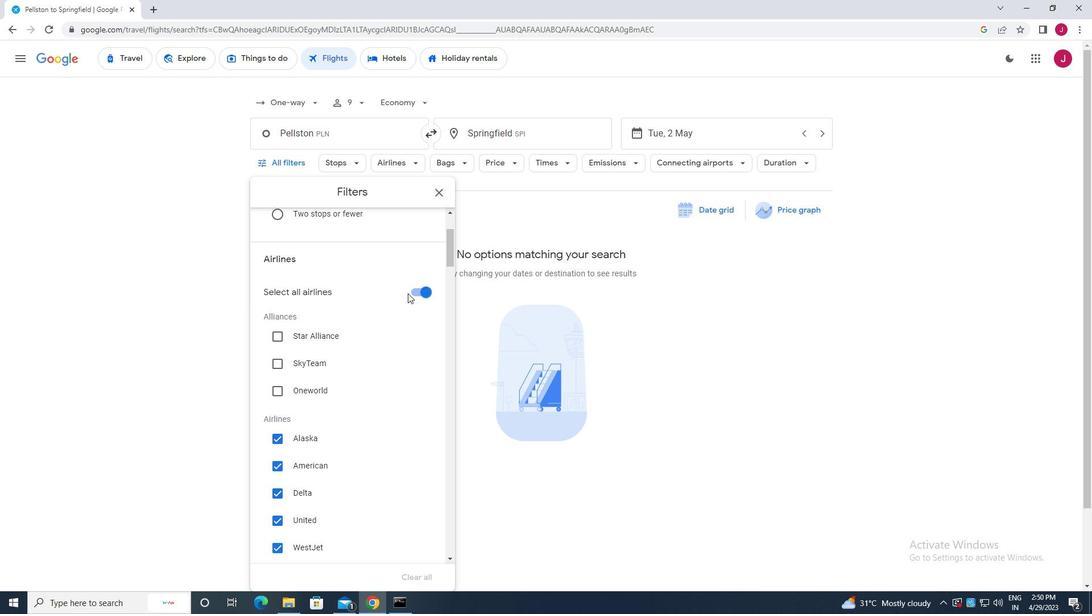 
Action: Mouse pressed left at (422, 292)
Screenshot: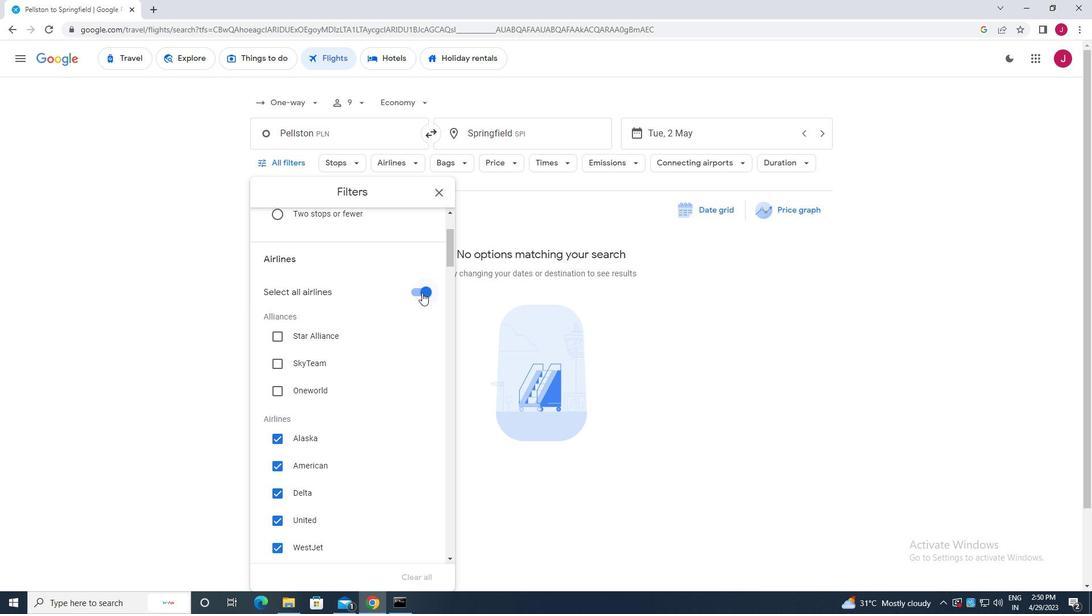 
Action: Mouse moved to (411, 286)
Screenshot: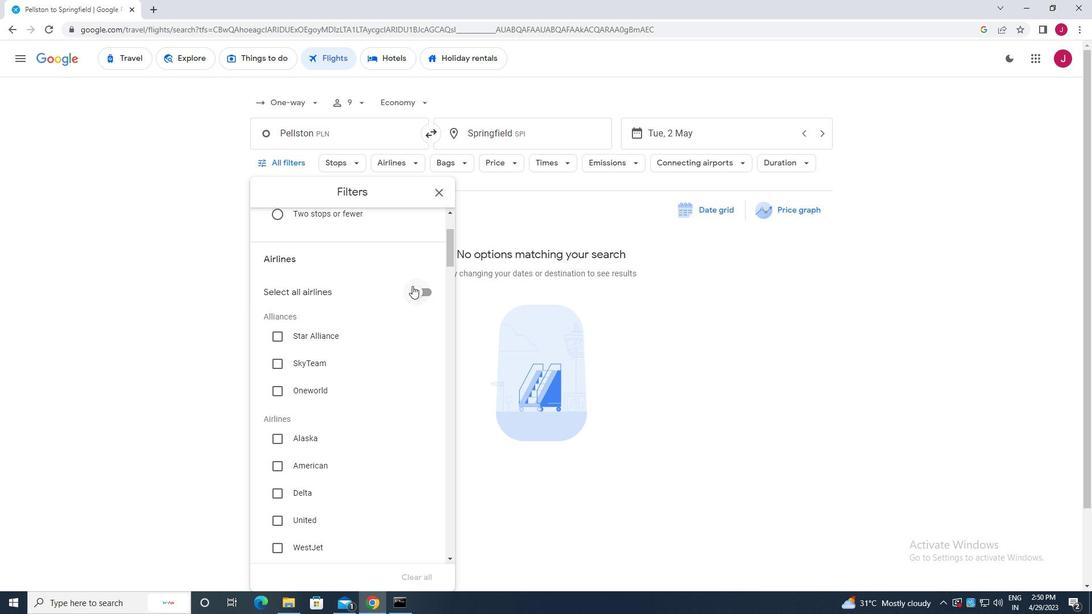 
Action: Mouse scrolled (411, 285) with delta (0, 0)
Screenshot: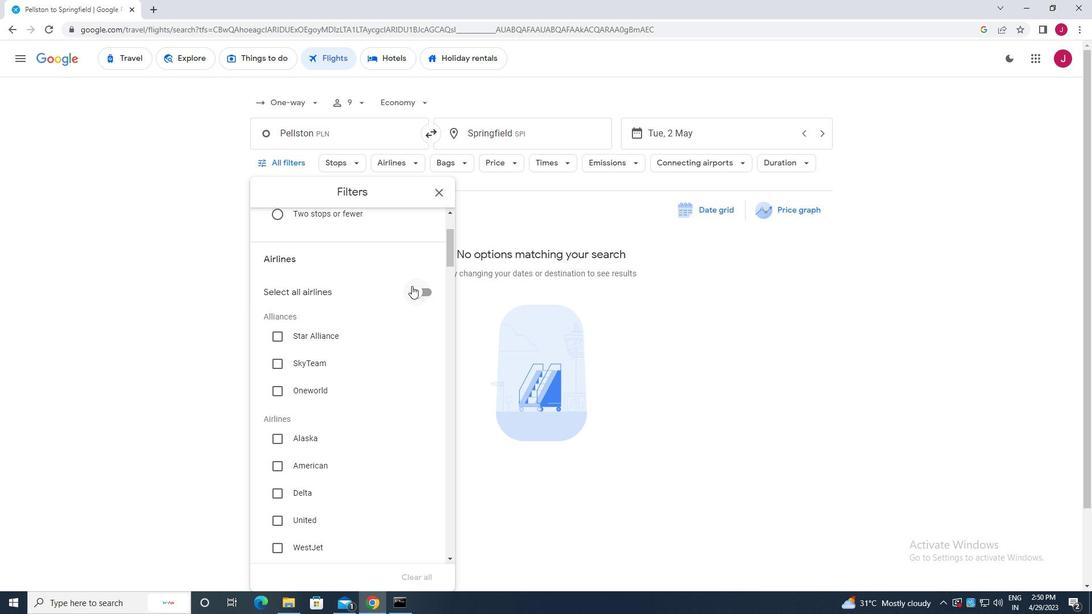 
Action: Mouse scrolled (411, 285) with delta (0, 0)
Screenshot: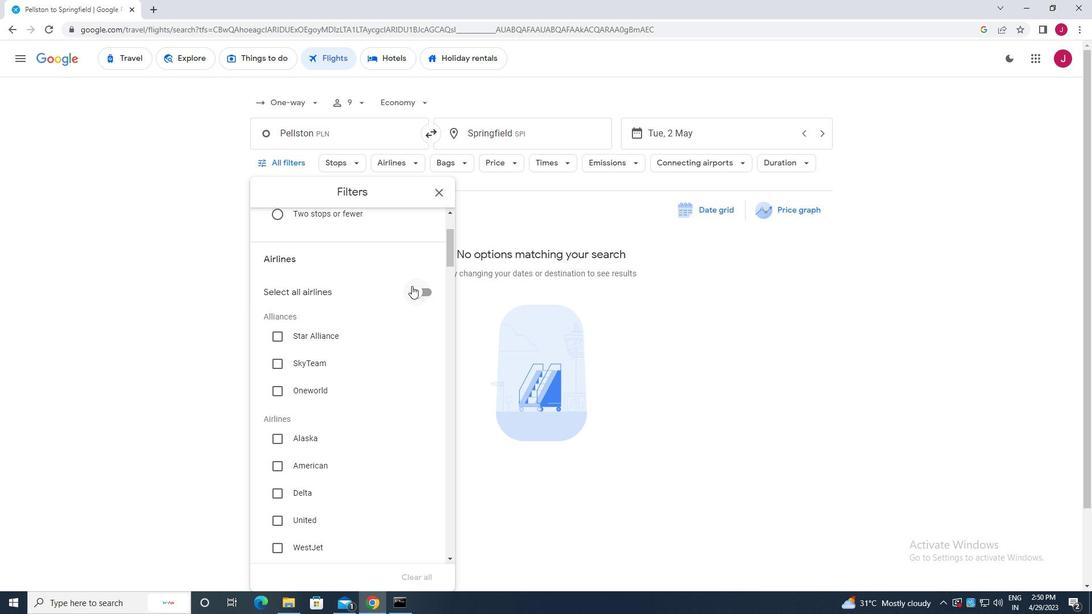 
Action: Mouse moved to (316, 387)
Screenshot: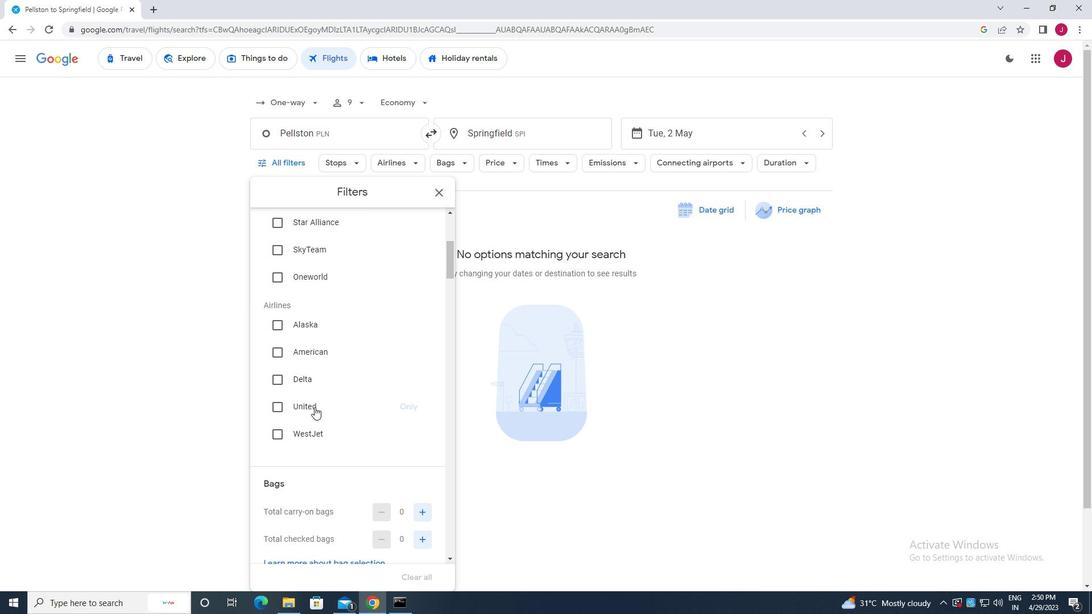 
Action: Mouse scrolled (316, 388) with delta (0, 0)
Screenshot: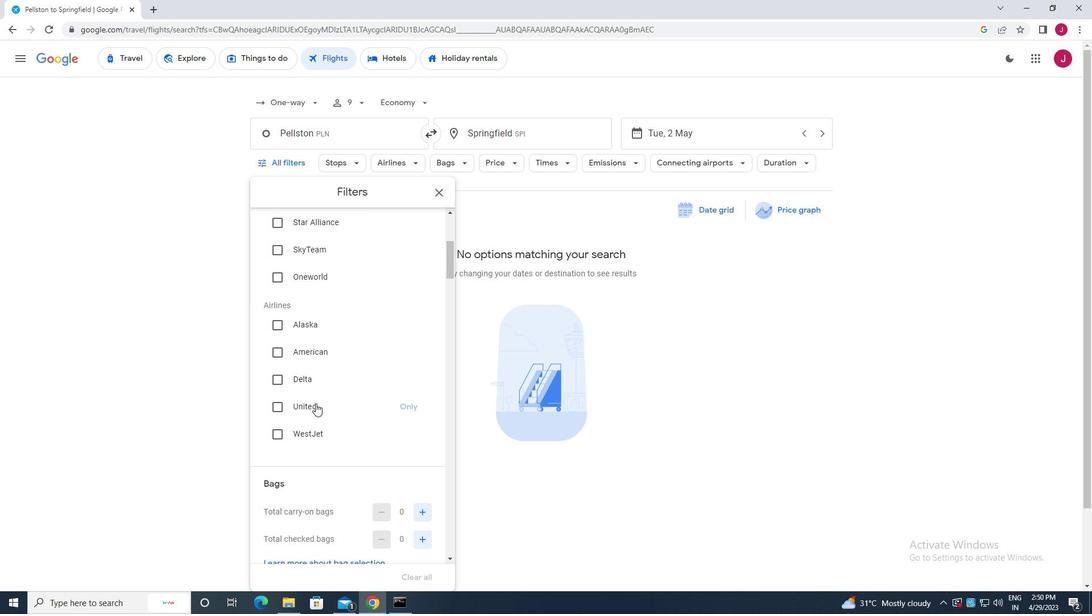 
Action: Mouse moved to (328, 297)
Screenshot: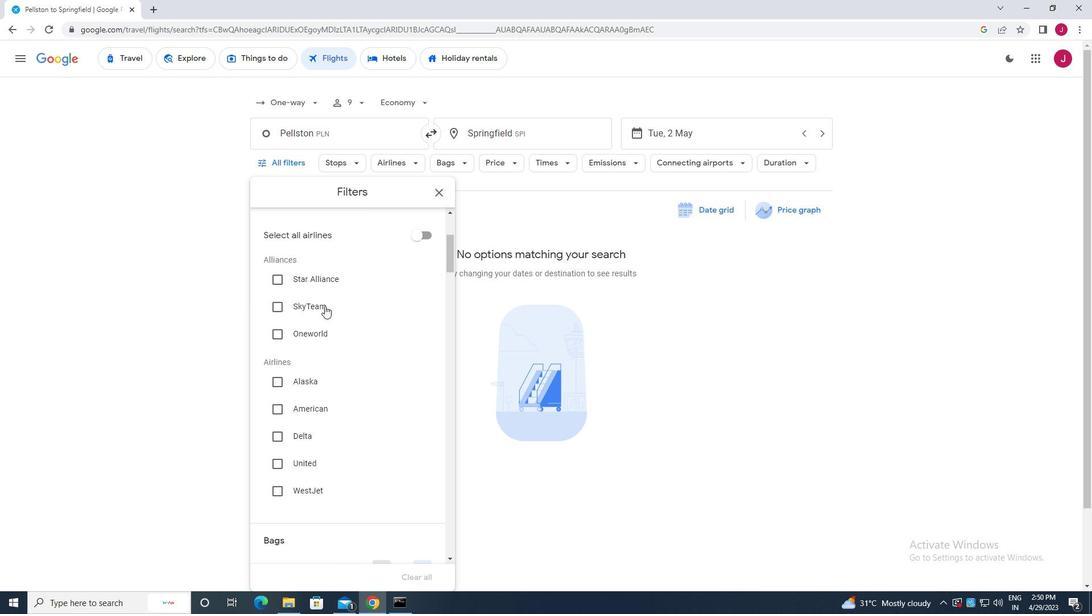 
Action: Mouse scrolled (328, 296) with delta (0, 0)
Screenshot: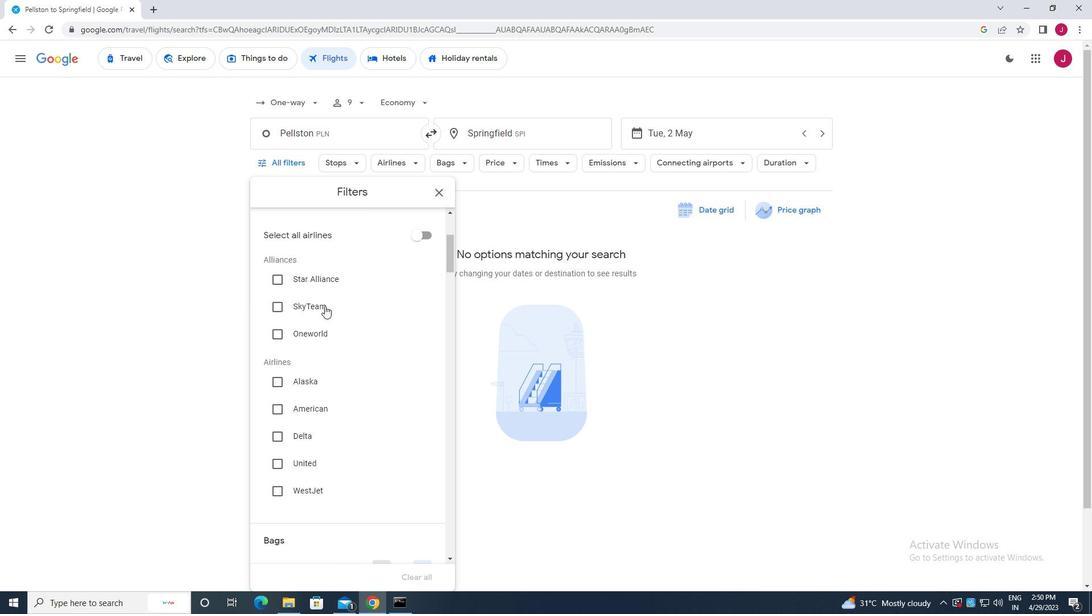 
Action: Mouse moved to (327, 306)
Screenshot: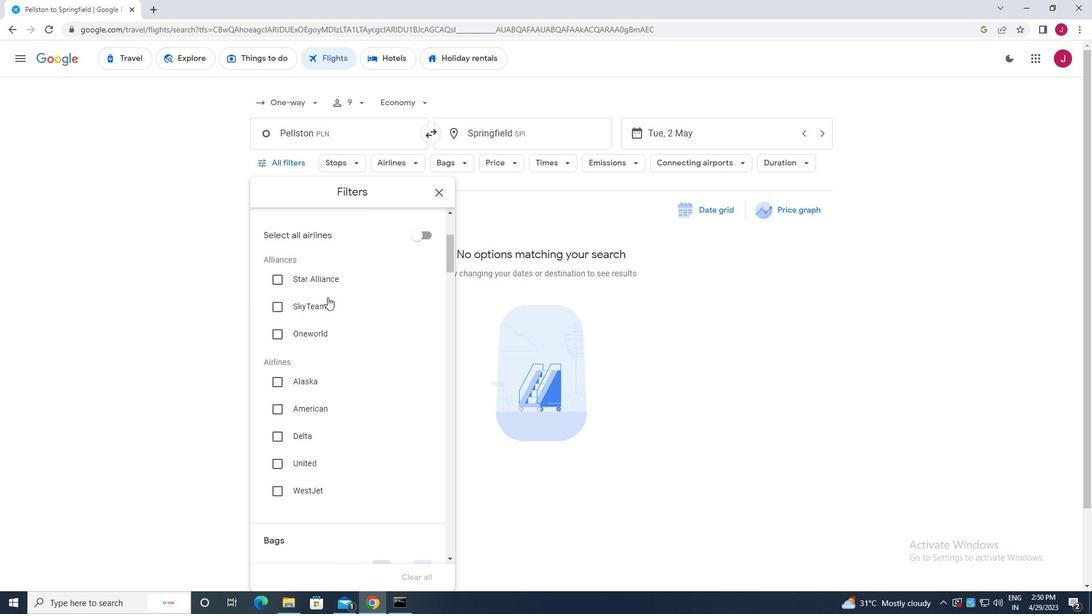
Action: Mouse scrolled (327, 306) with delta (0, 0)
Screenshot: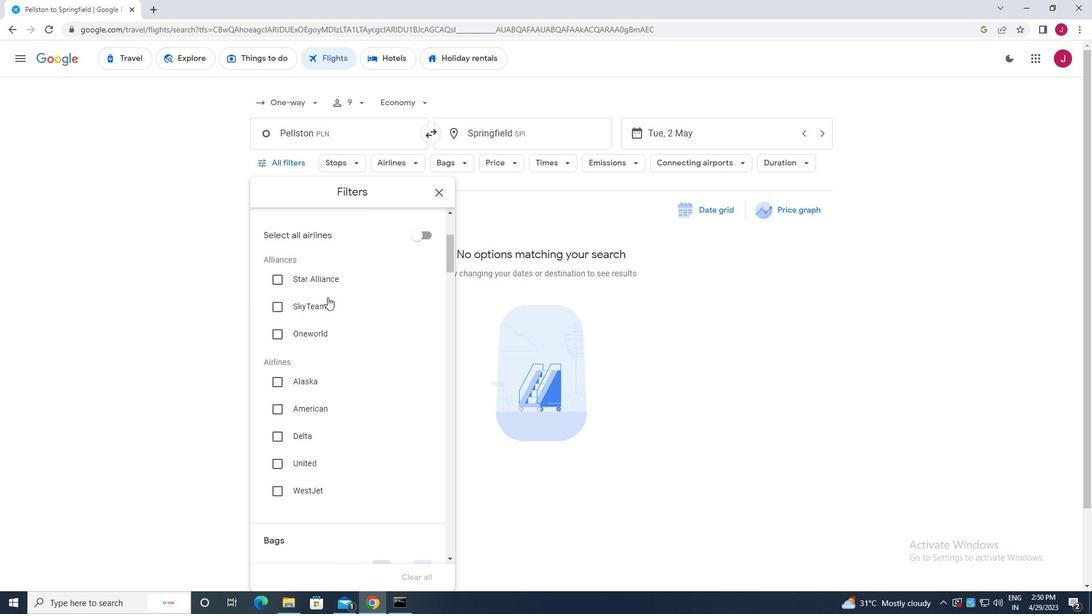 
Action: Mouse moved to (327, 311)
Screenshot: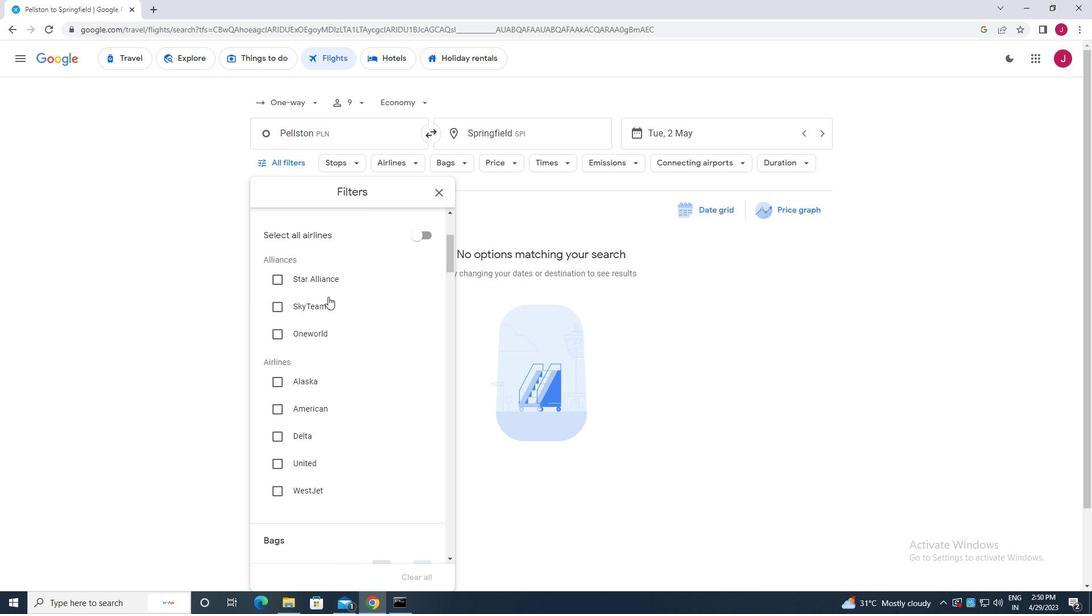 
Action: Mouse scrolled (327, 310) with delta (0, 0)
Screenshot: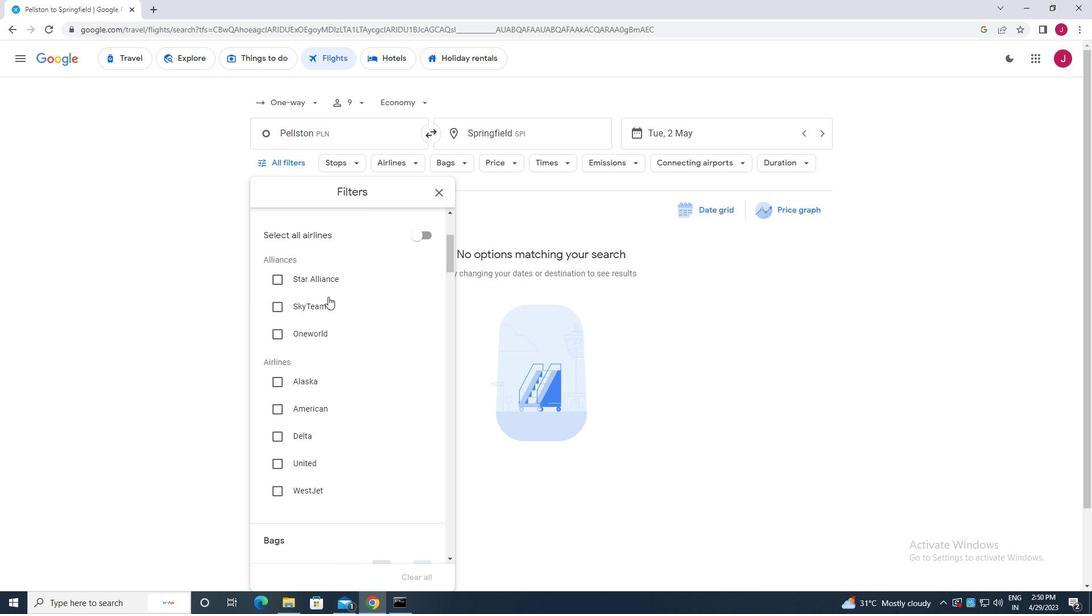 
Action: Mouse moved to (327, 315)
Screenshot: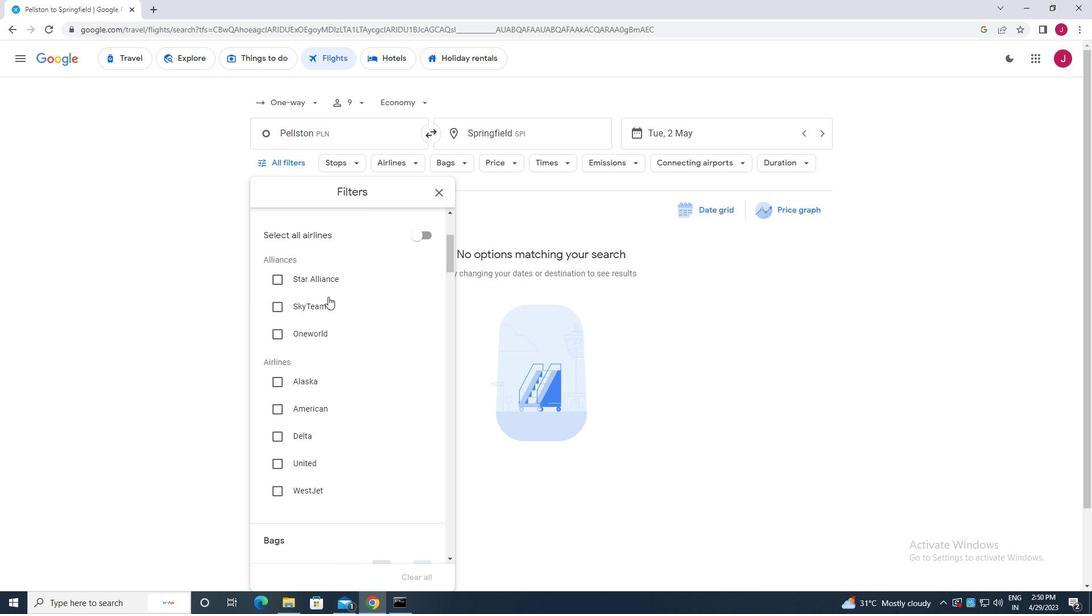 
Action: Mouse scrolled (327, 314) with delta (0, 0)
Screenshot: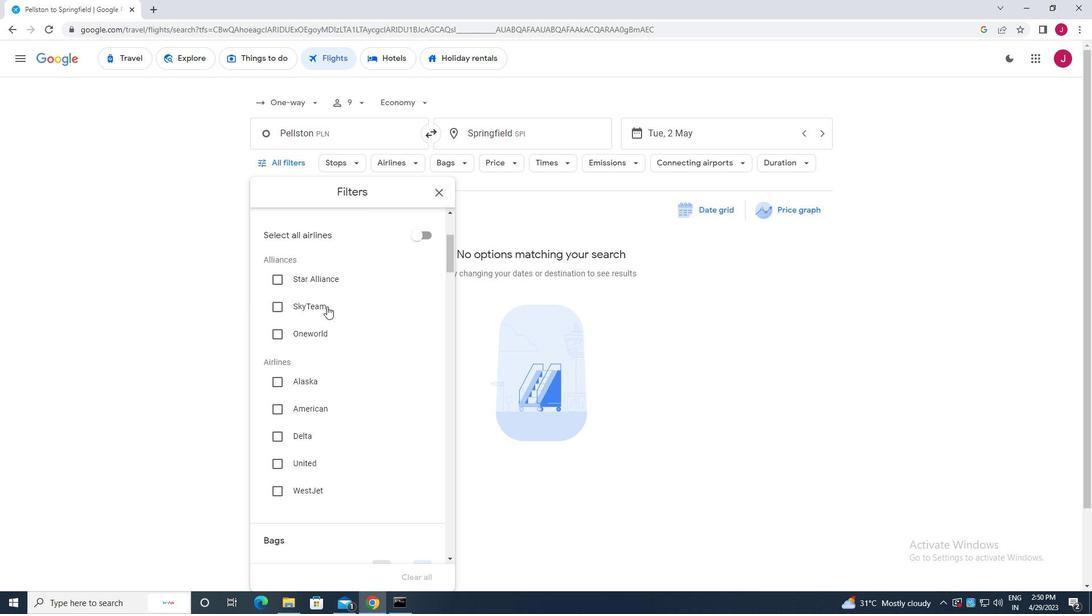 
Action: Mouse moved to (328, 320)
Screenshot: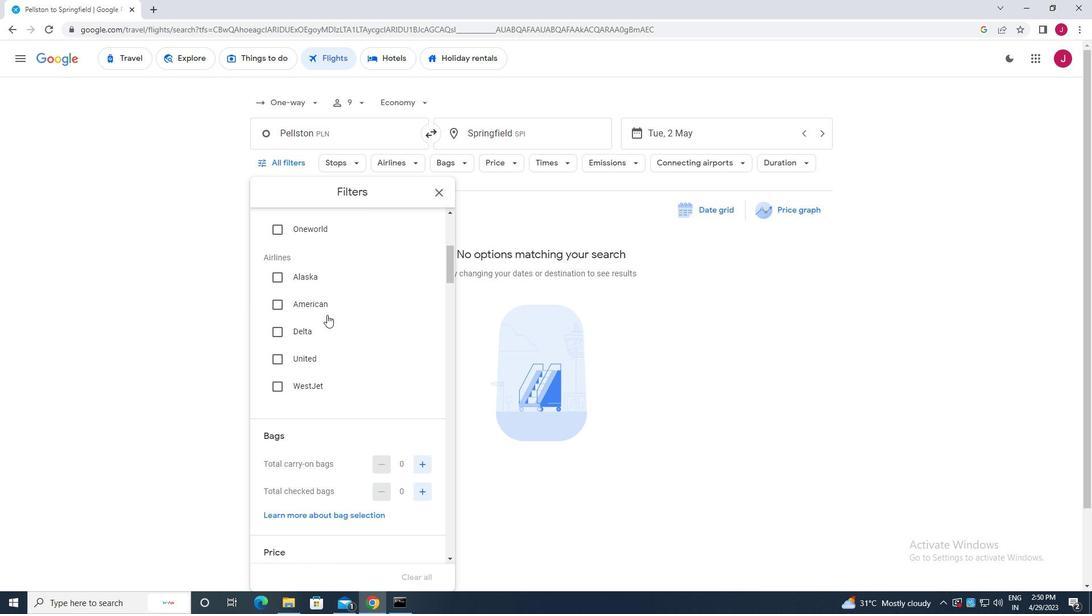
Action: Mouse scrolled (328, 320) with delta (0, 0)
Screenshot: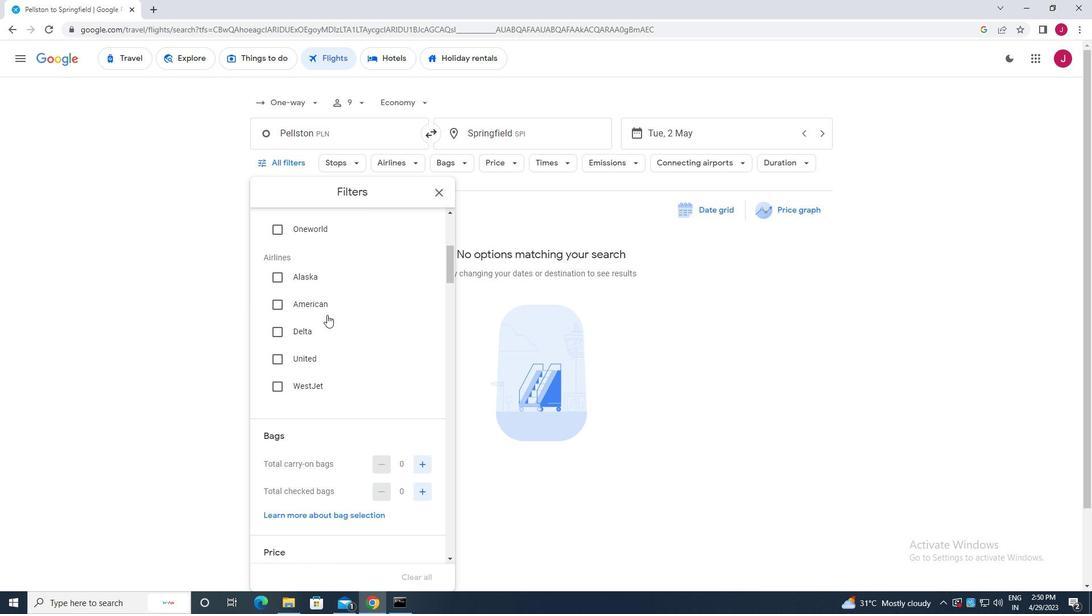 
Action: Mouse moved to (421, 285)
Screenshot: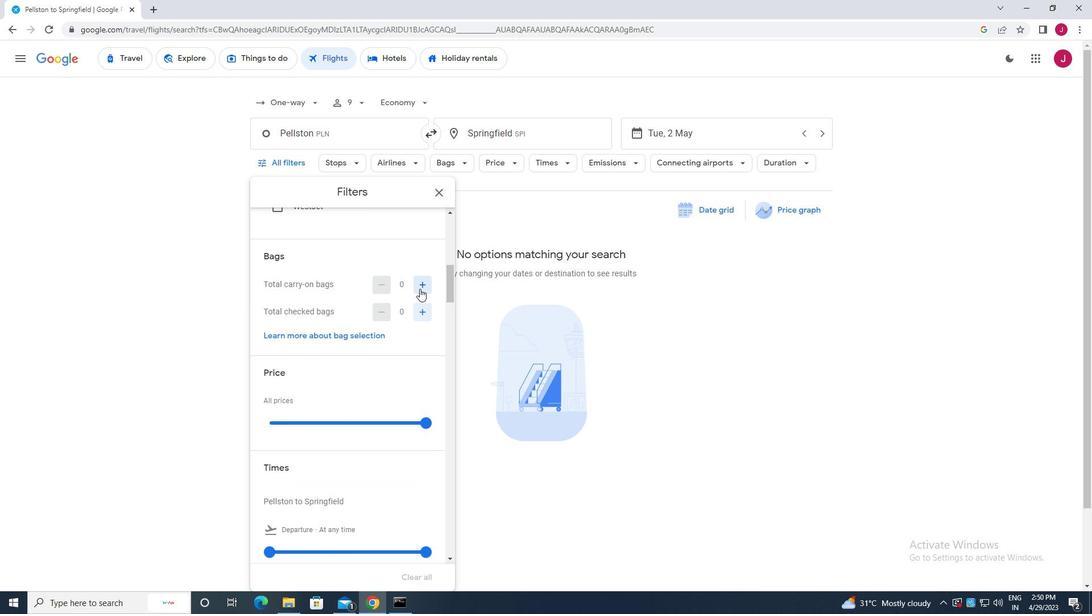 
Action: Mouse pressed left at (421, 285)
Screenshot: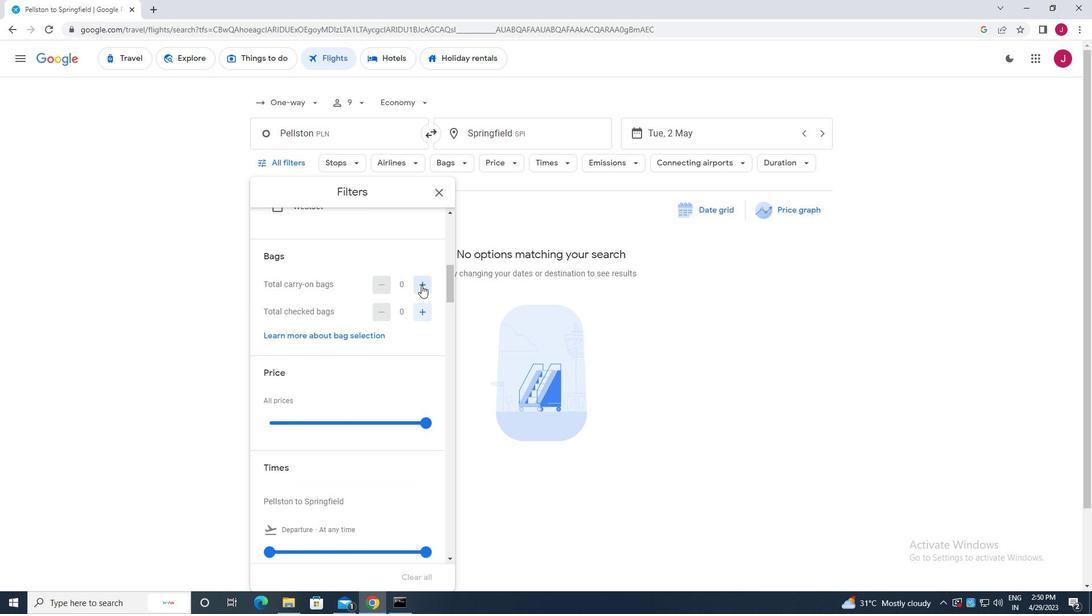 
Action: Mouse pressed left at (421, 285)
Screenshot: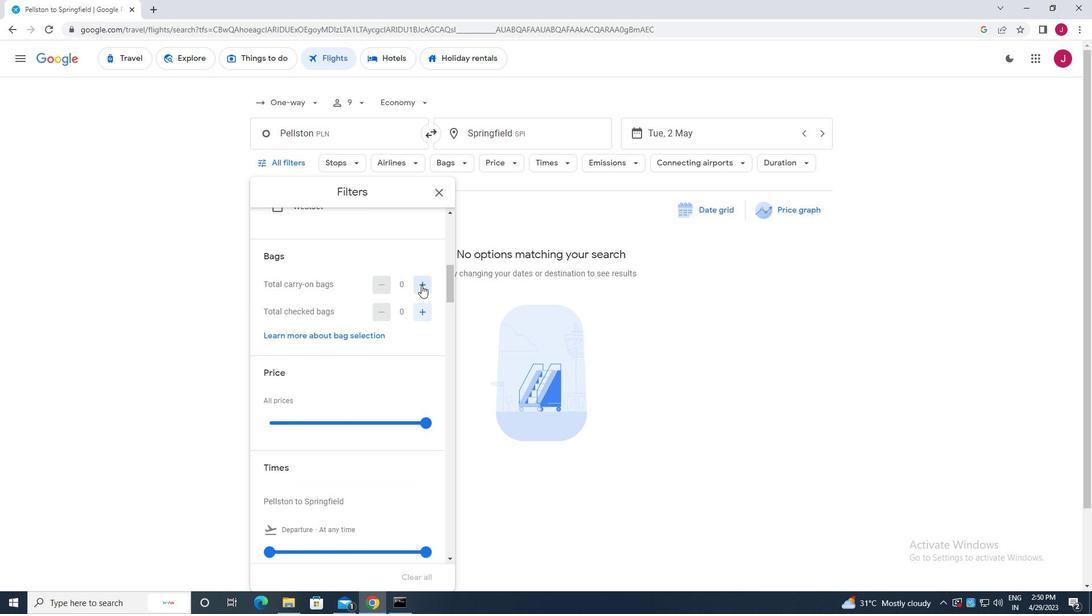
Action: Mouse moved to (422, 285)
Screenshot: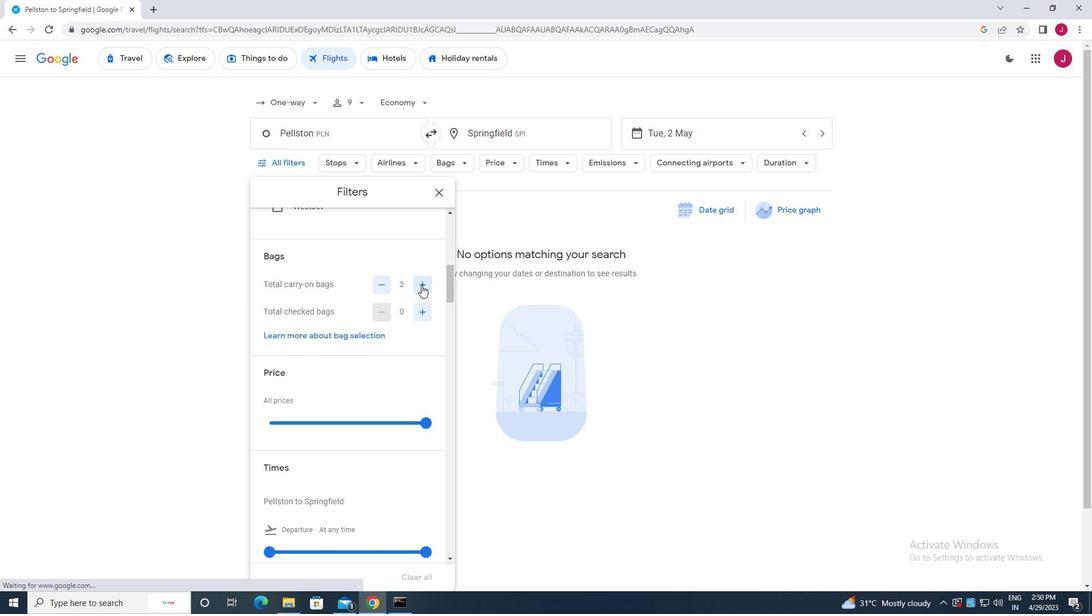 
Action: Mouse scrolled (422, 284) with delta (0, 0)
Screenshot: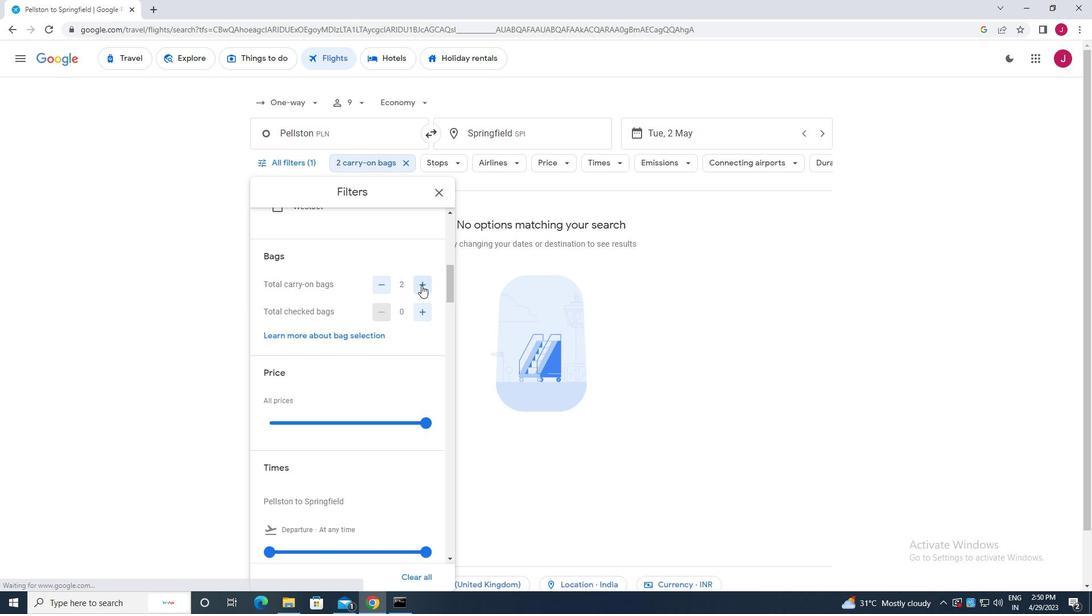
Action: Mouse scrolled (422, 284) with delta (0, 0)
Screenshot: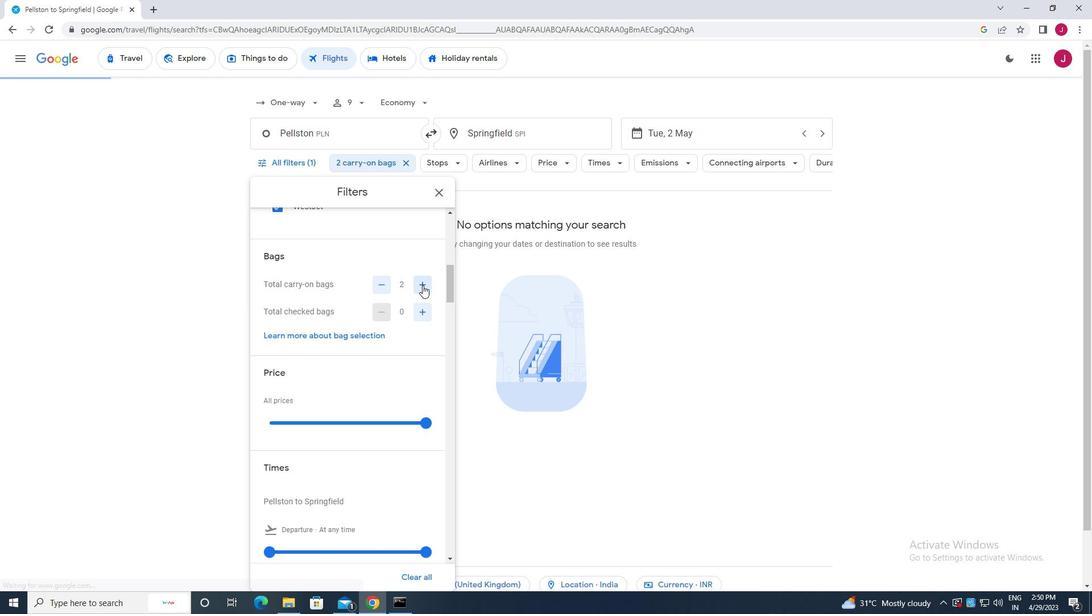 
Action: Mouse moved to (426, 308)
Screenshot: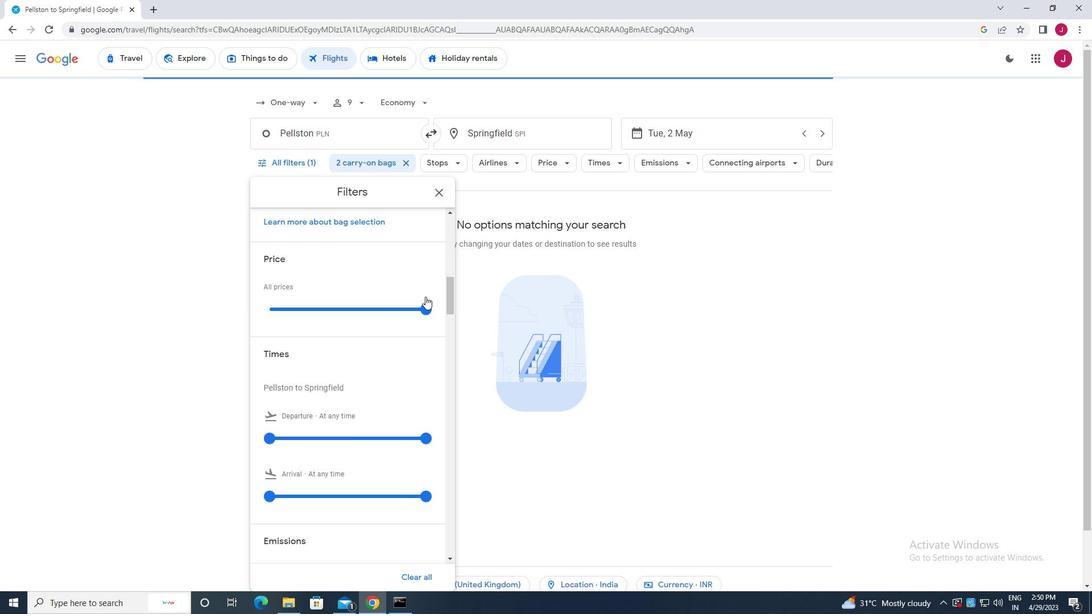 
Action: Mouse pressed left at (426, 308)
Screenshot: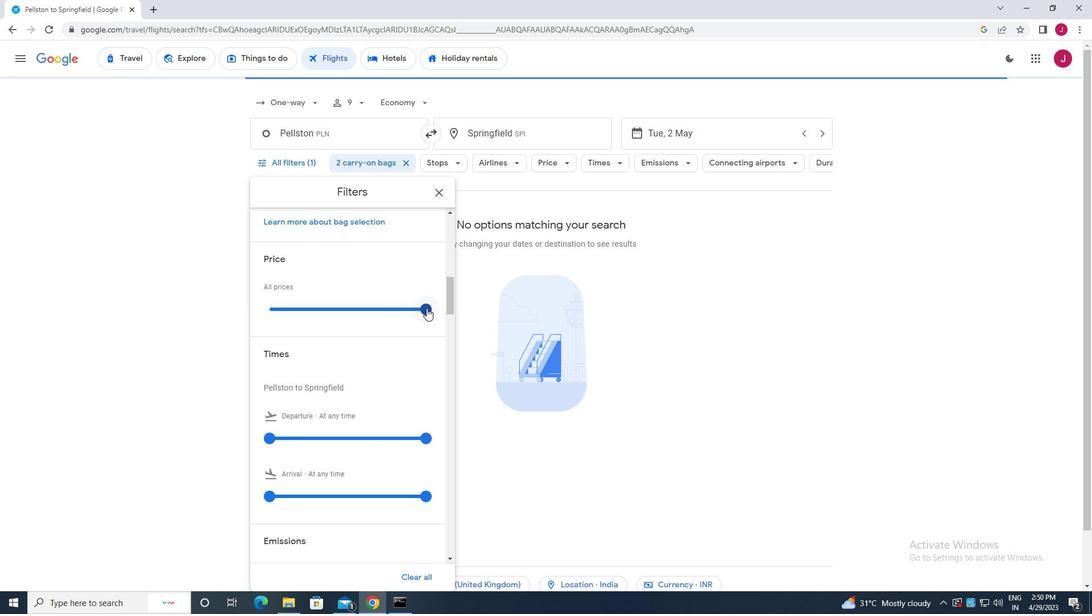 
Action: Mouse moved to (266, 307)
Screenshot: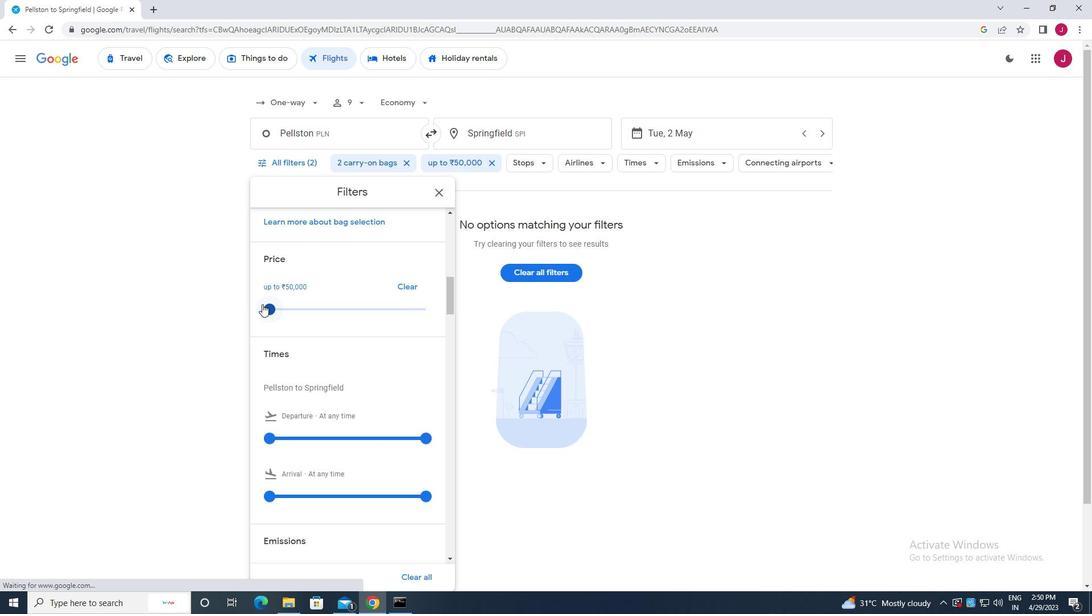 
Action: Mouse pressed left at (266, 307)
Screenshot: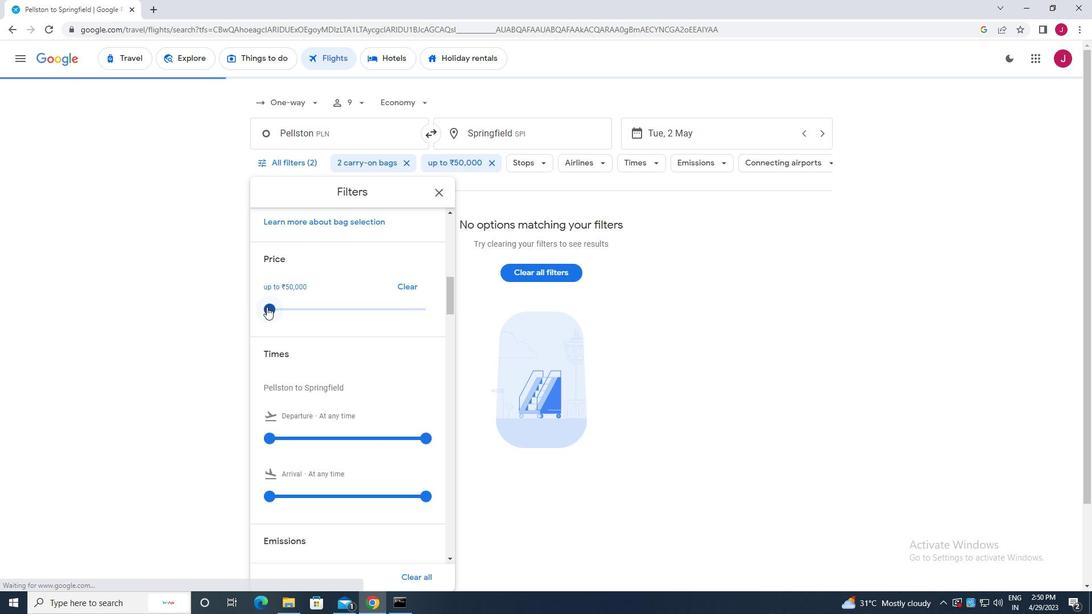 
Action: Mouse moved to (265, 310)
Screenshot: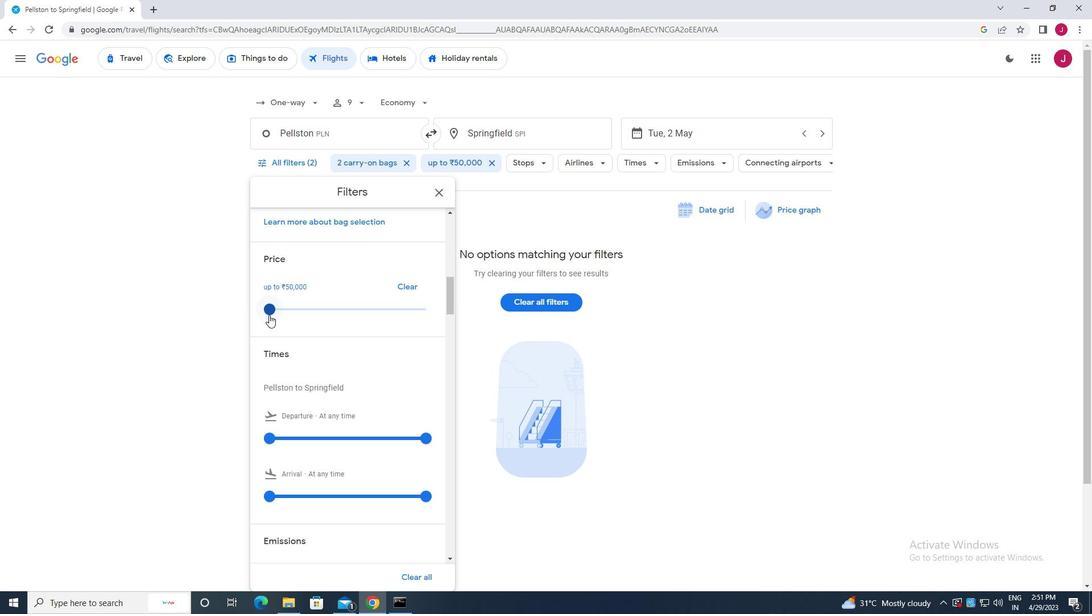 
Action: Mouse pressed left at (265, 310)
Screenshot: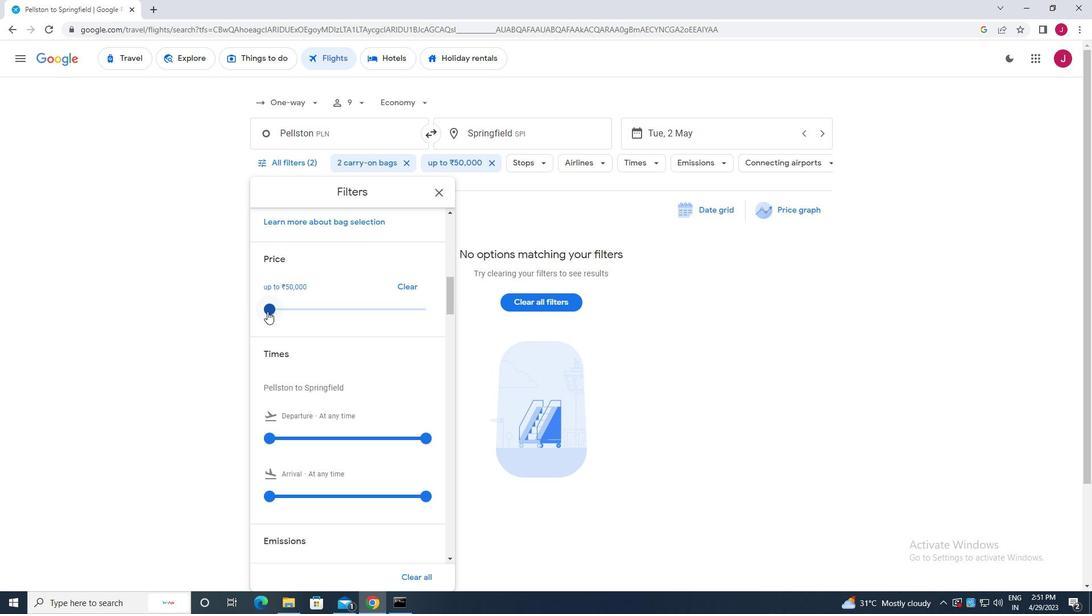 
Action: Mouse moved to (265, 309)
Screenshot: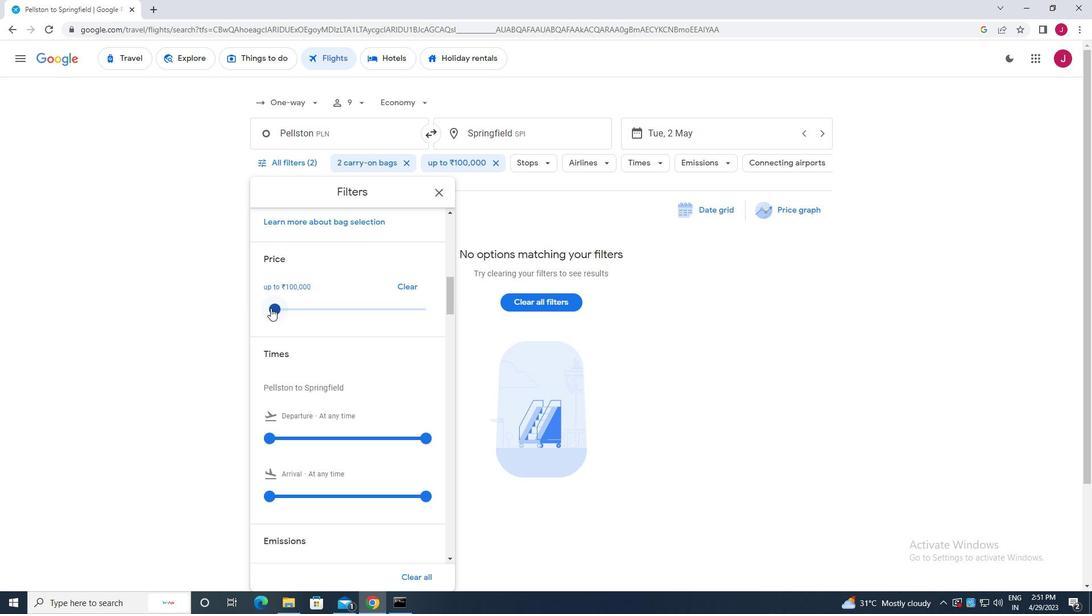 
Action: Mouse scrolled (265, 308) with delta (0, 0)
Screenshot: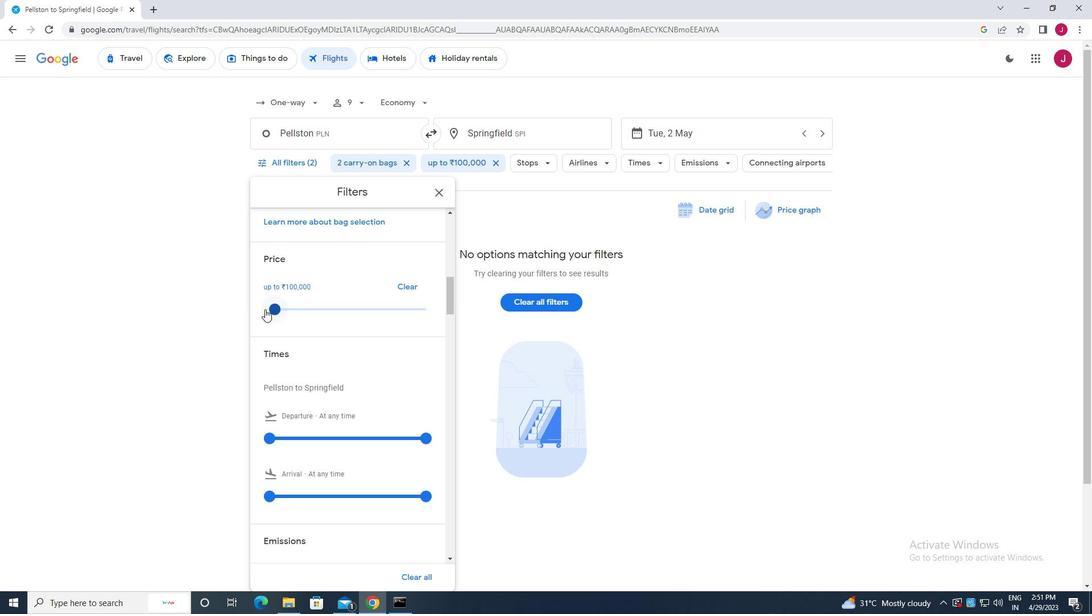 
Action: Mouse scrolled (265, 308) with delta (0, 0)
Screenshot: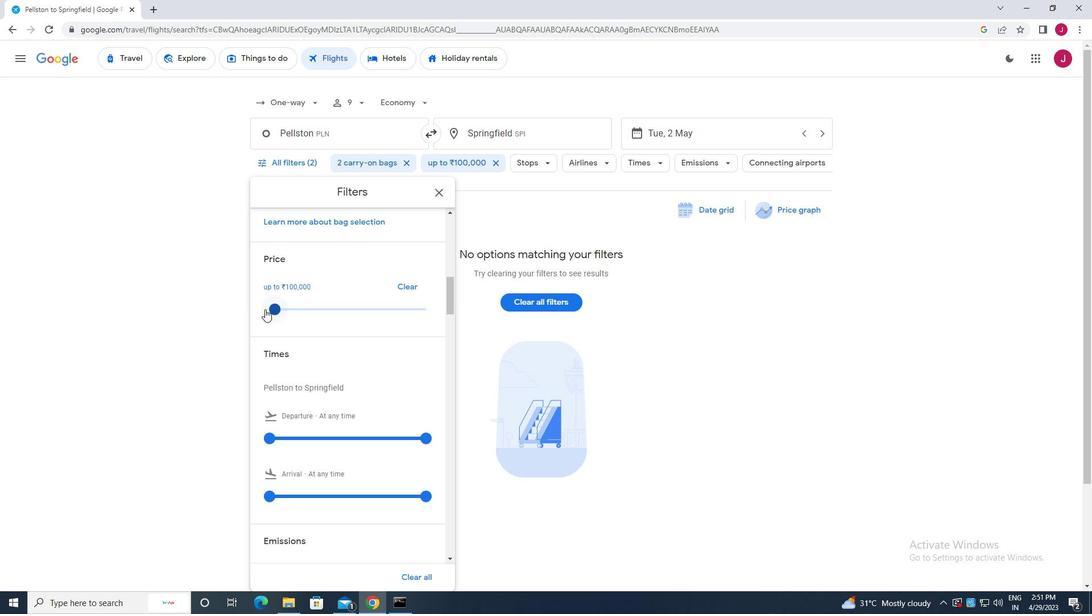 
Action: Mouse scrolled (265, 308) with delta (0, 0)
Screenshot: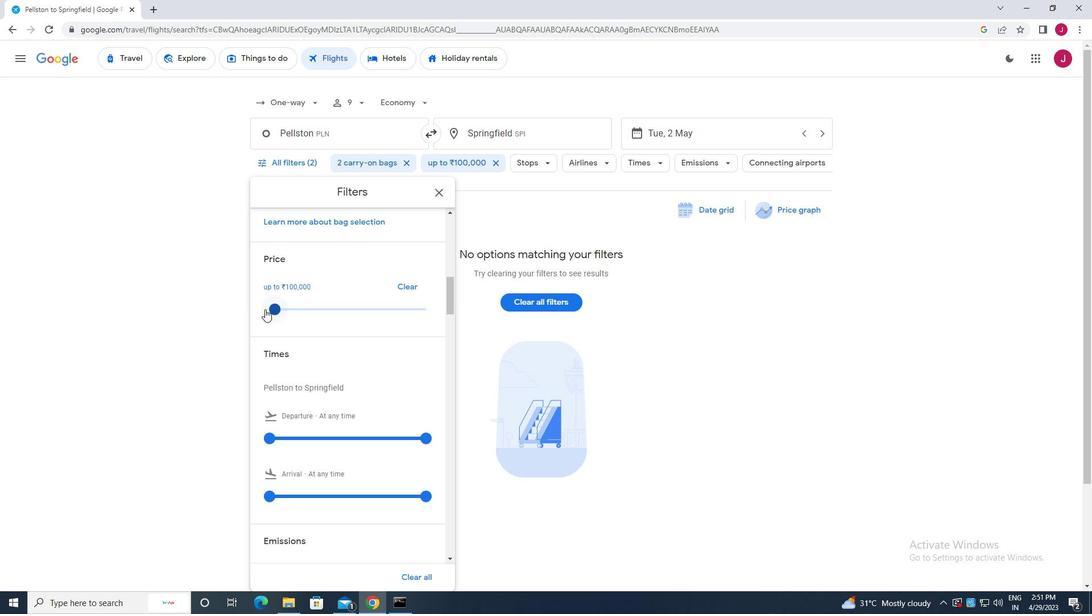 
Action: Mouse moved to (268, 268)
Screenshot: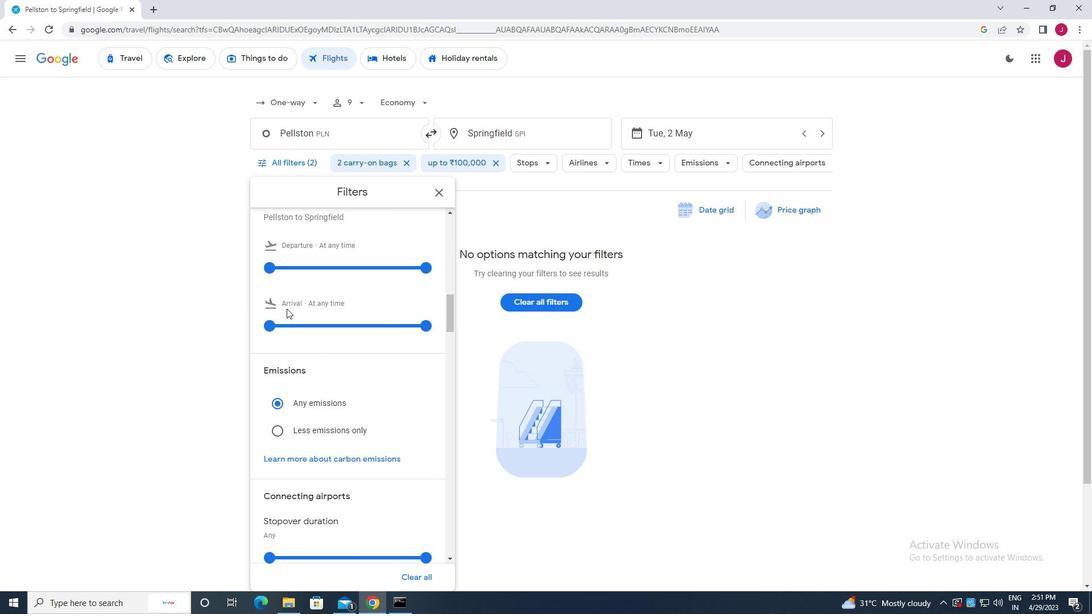 
Action: Mouse pressed left at (268, 268)
Screenshot: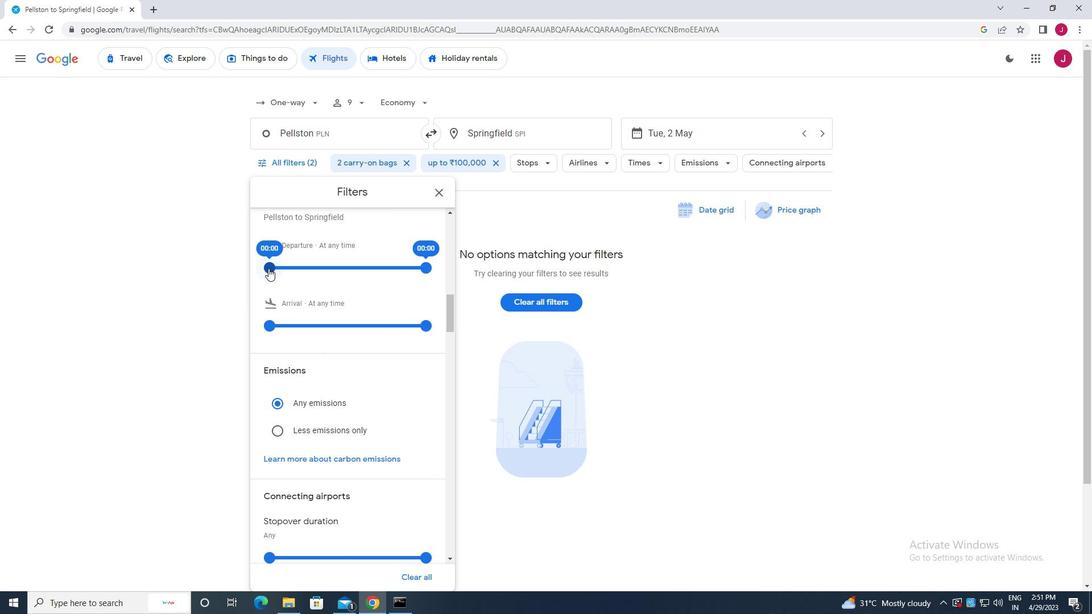 
Action: Mouse moved to (422, 269)
Screenshot: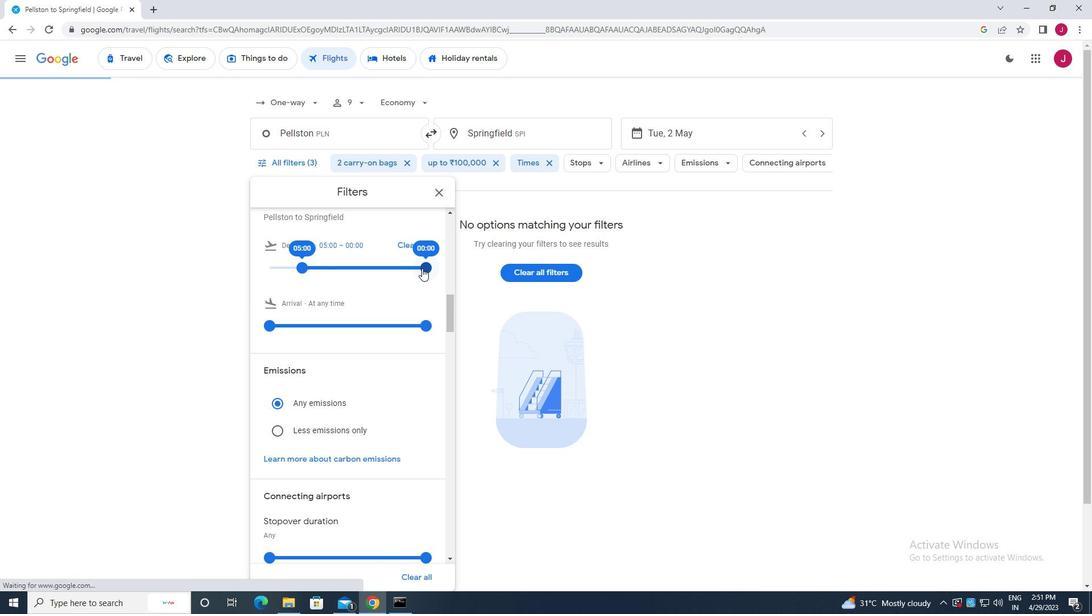 
Action: Mouse pressed left at (422, 269)
Screenshot: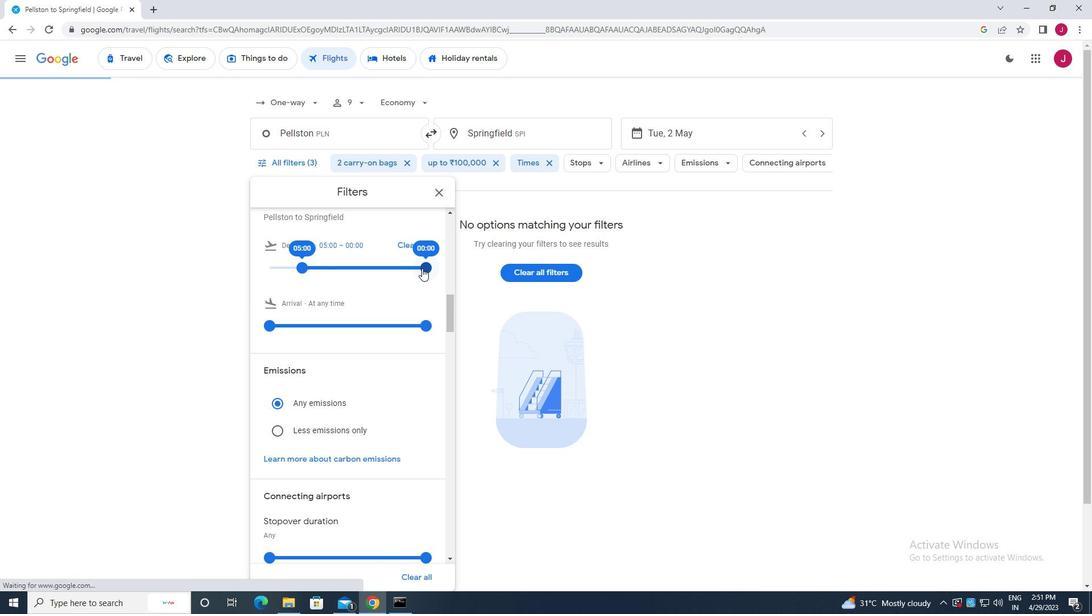 
Action: Mouse moved to (440, 194)
Screenshot: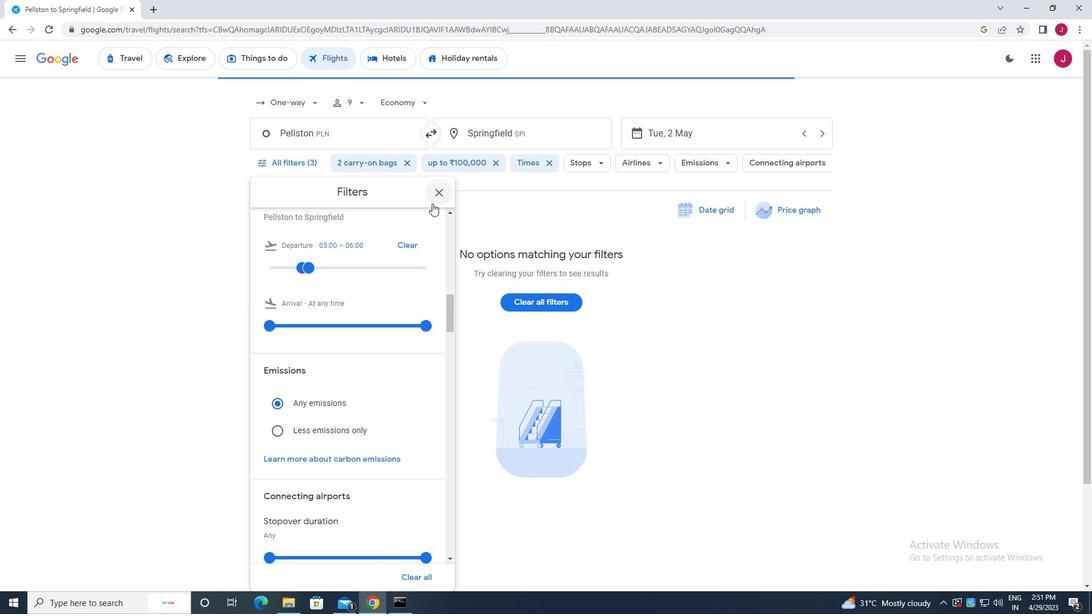 
Action: Mouse pressed left at (440, 194)
Screenshot: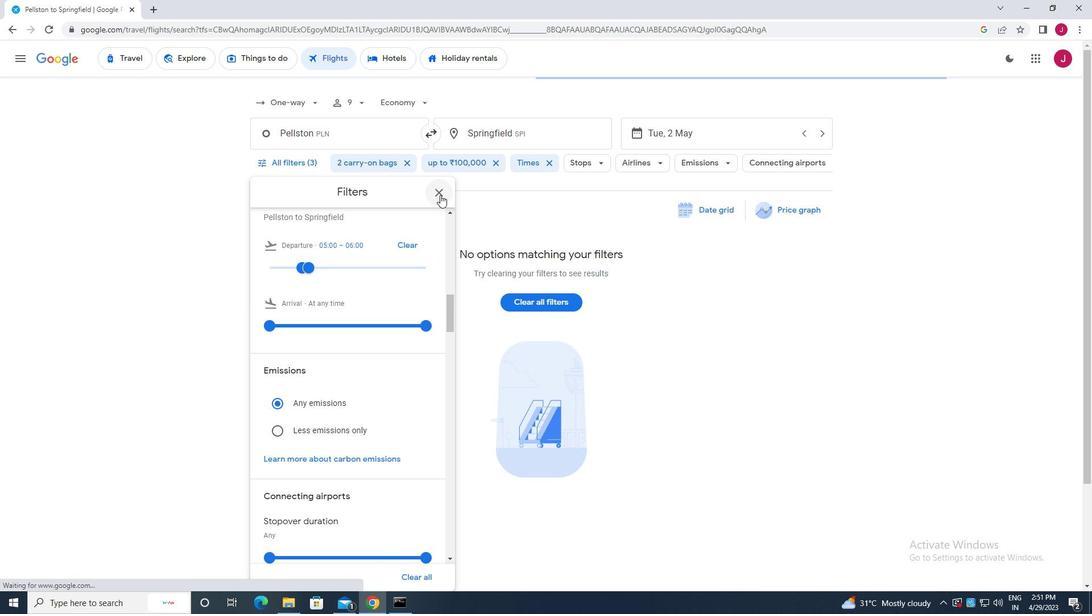 
Action: Mouse moved to (440, 191)
Screenshot: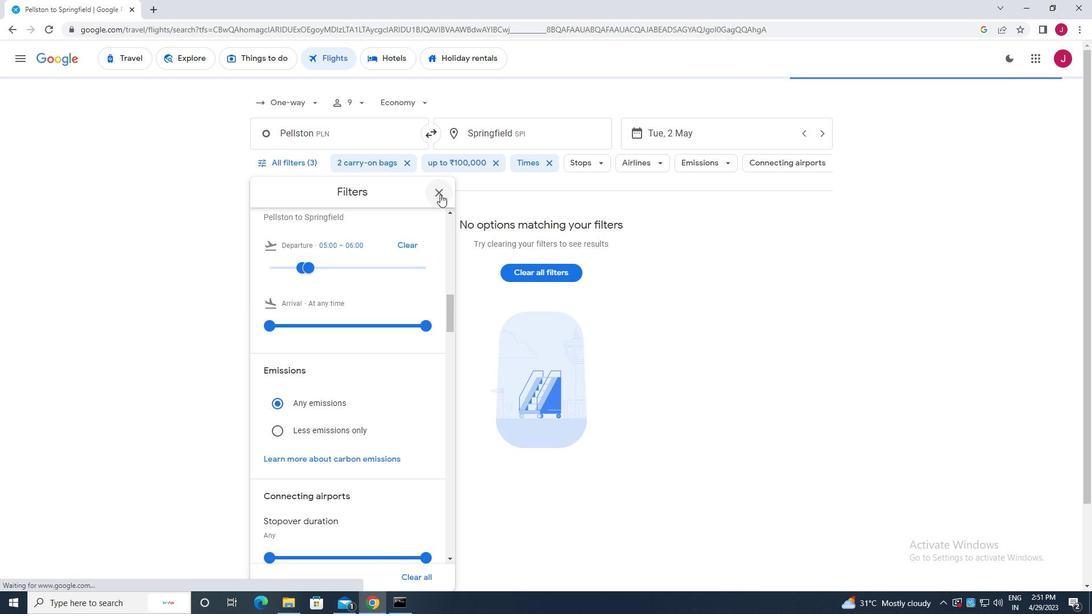 
